 Task: Search one way flight ticket for 1 adult, 6 children, 1 infant in seat and 1 infant on lap in business from Williston: Williston Basin International Airport to Rockford: Chicago Rockford International Airport(was Northwest Chicagoland Regional Airport At Rockford) on 5-1-2023. Choice of flights is Spirit. Number of bags: 2 carry on bags. Price is upto 65000. Outbound departure time preference is 18:30.
Action: Mouse moved to (229, 338)
Screenshot: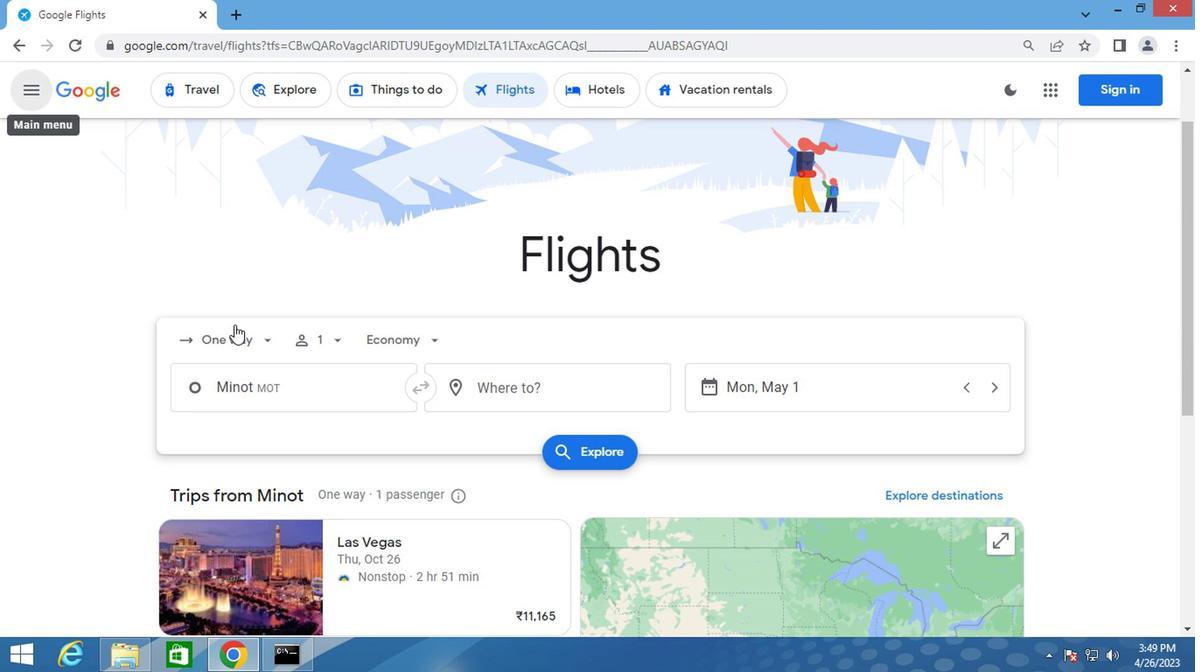 
Action: Mouse pressed left at (229, 338)
Screenshot: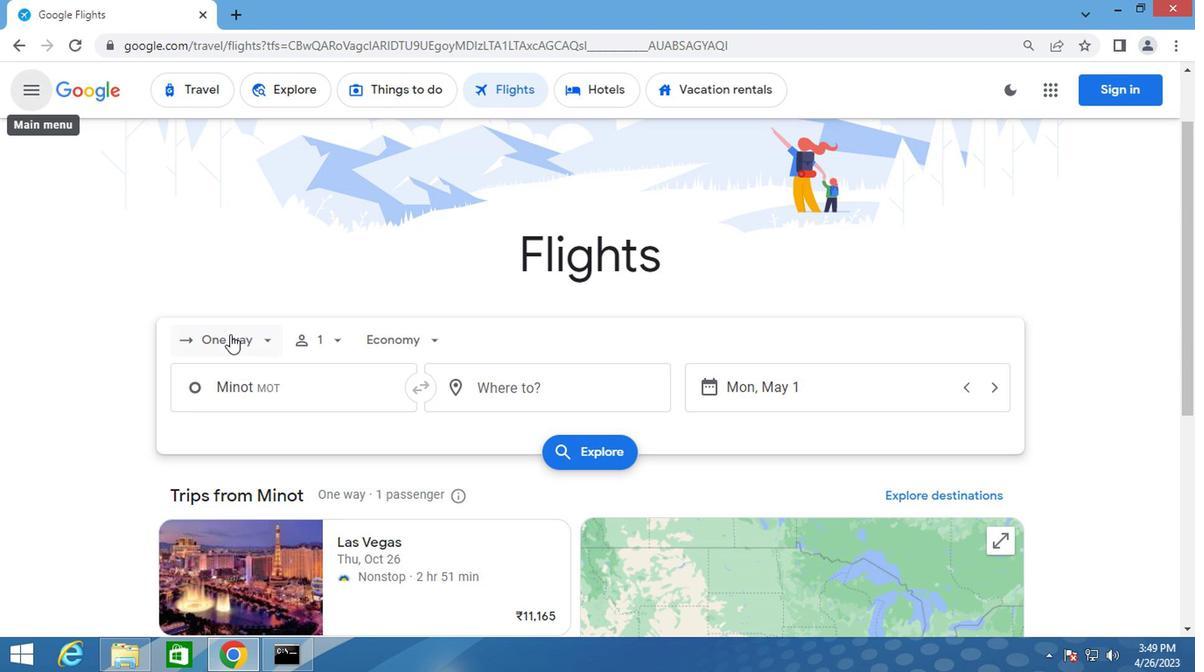 
Action: Mouse moved to (240, 418)
Screenshot: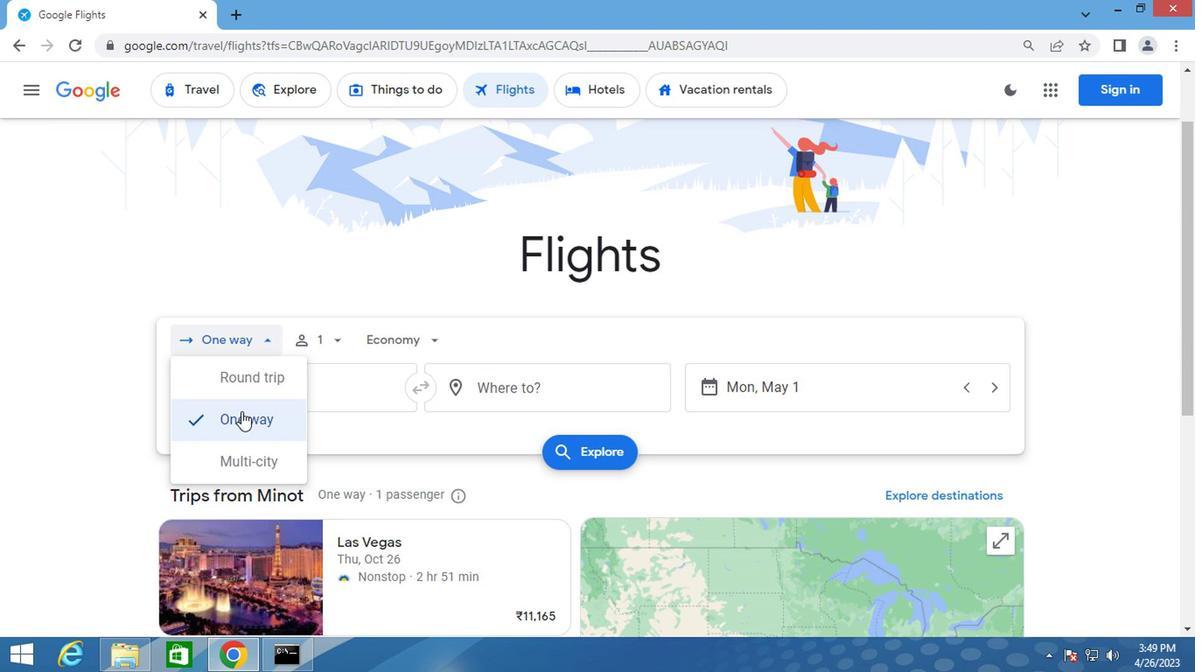
Action: Mouse pressed left at (240, 418)
Screenshot: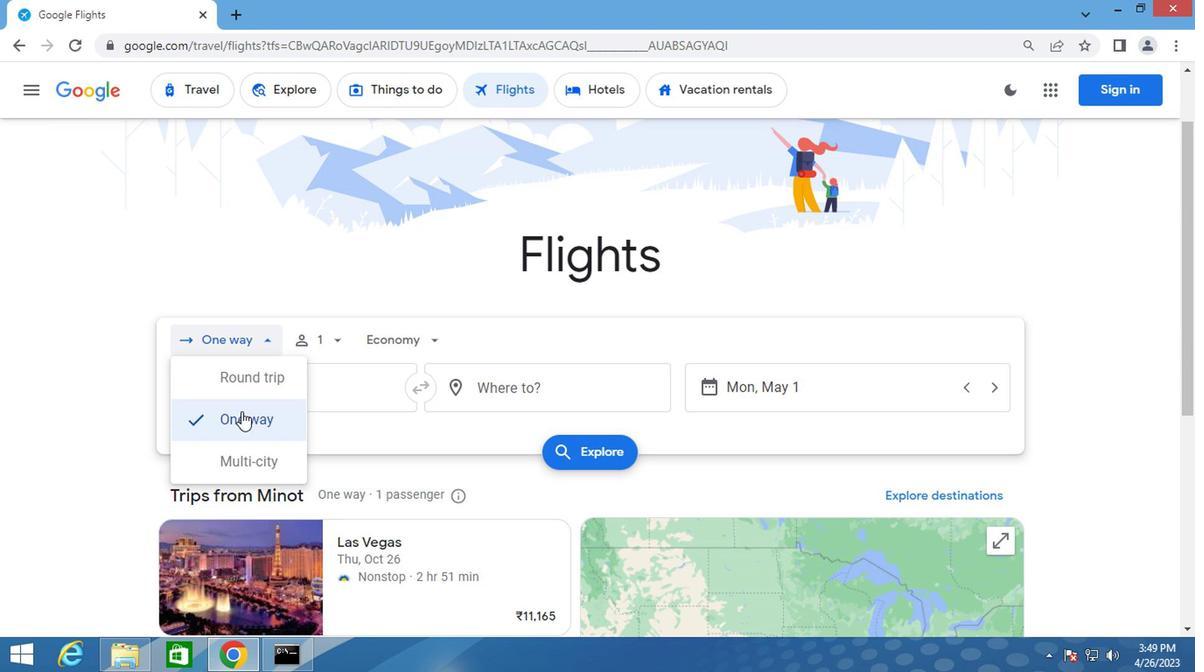 
Action: Mouse moved to (346, 337)
Screenshot: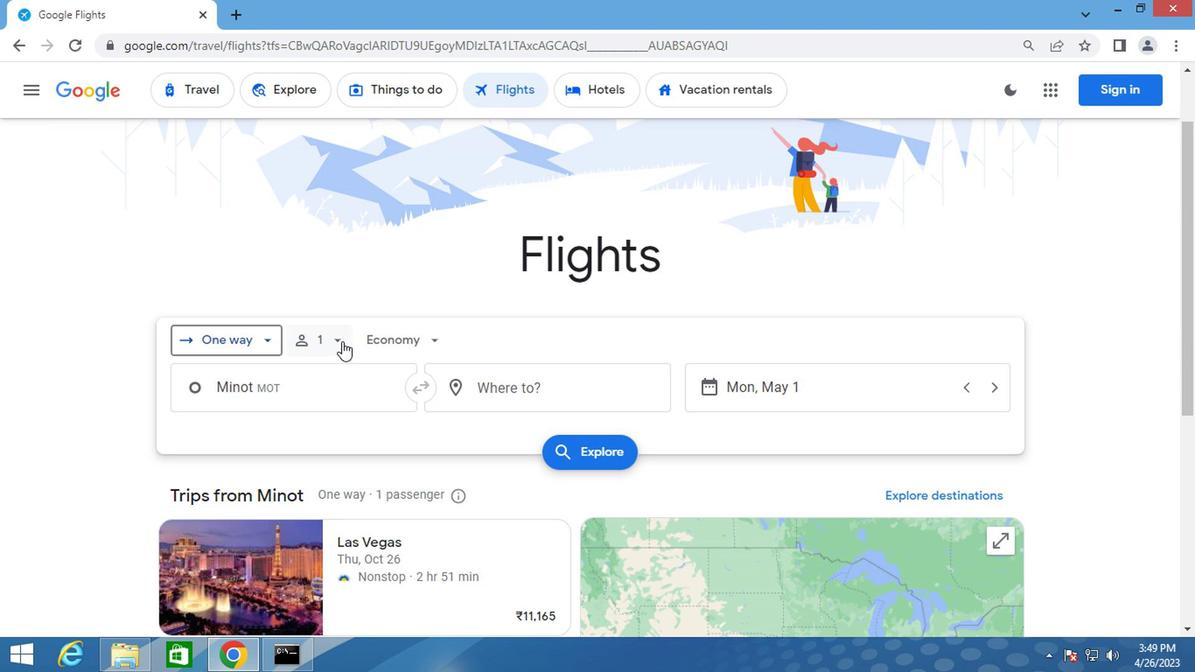 
Action: Mouse pressed left at (346, 337)
Screenshot: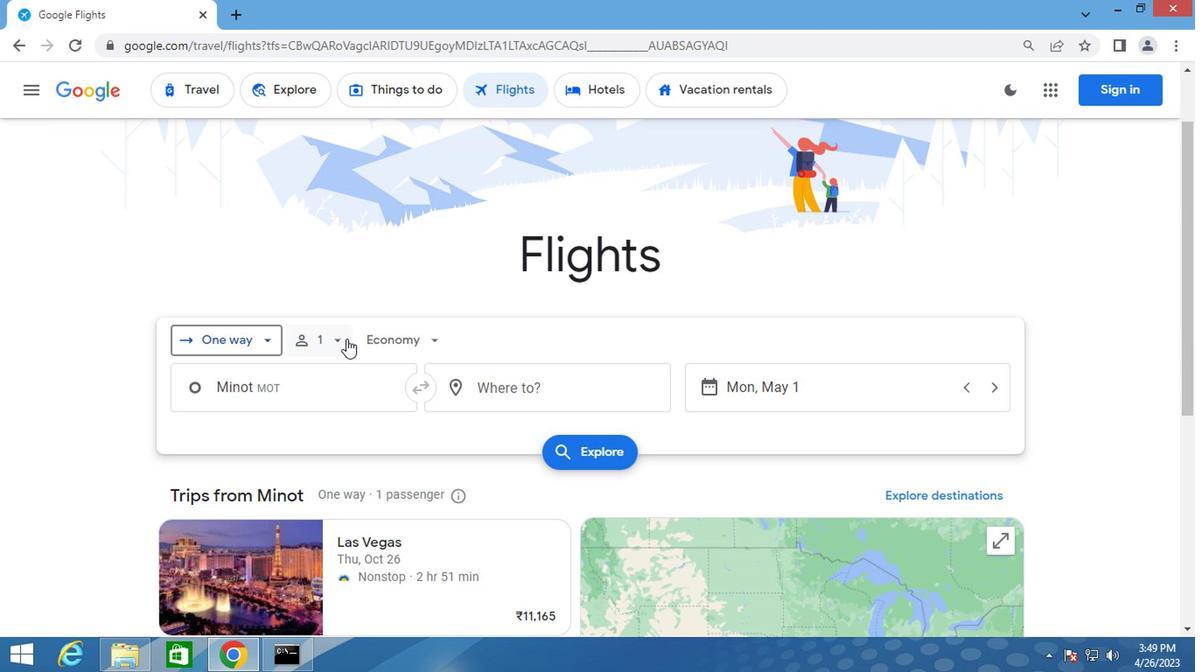 
Action: Mouse moved to (459, 428)
Screenshot: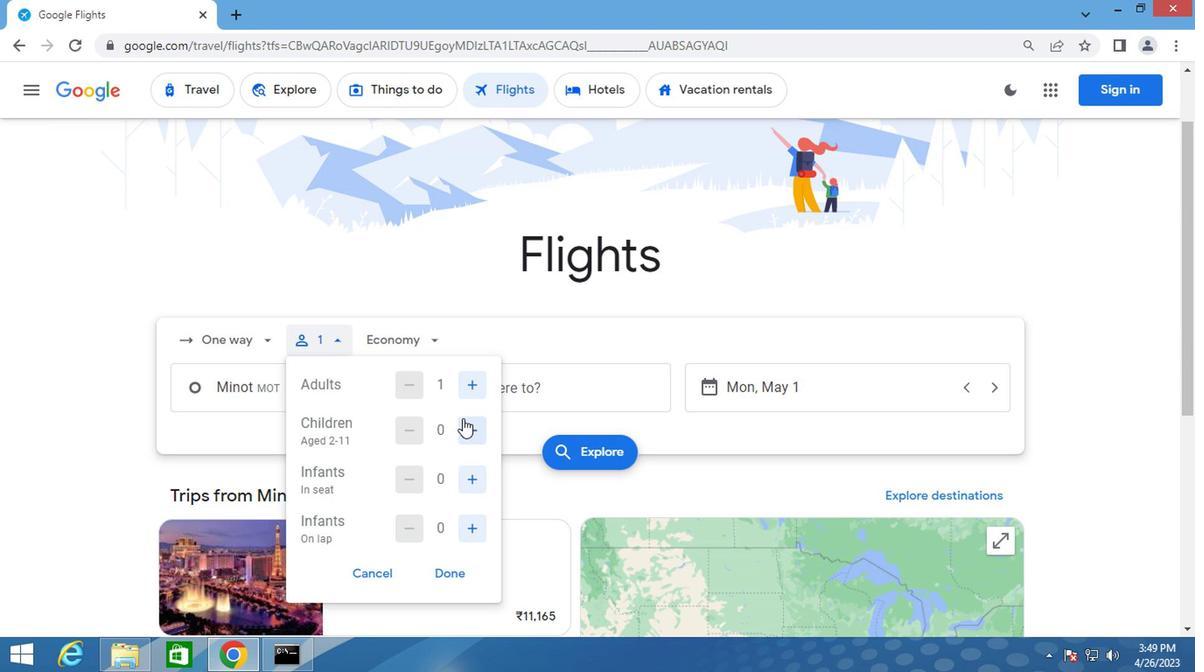 
Action: Mouse pressed left at (459, 428)
Screenshot: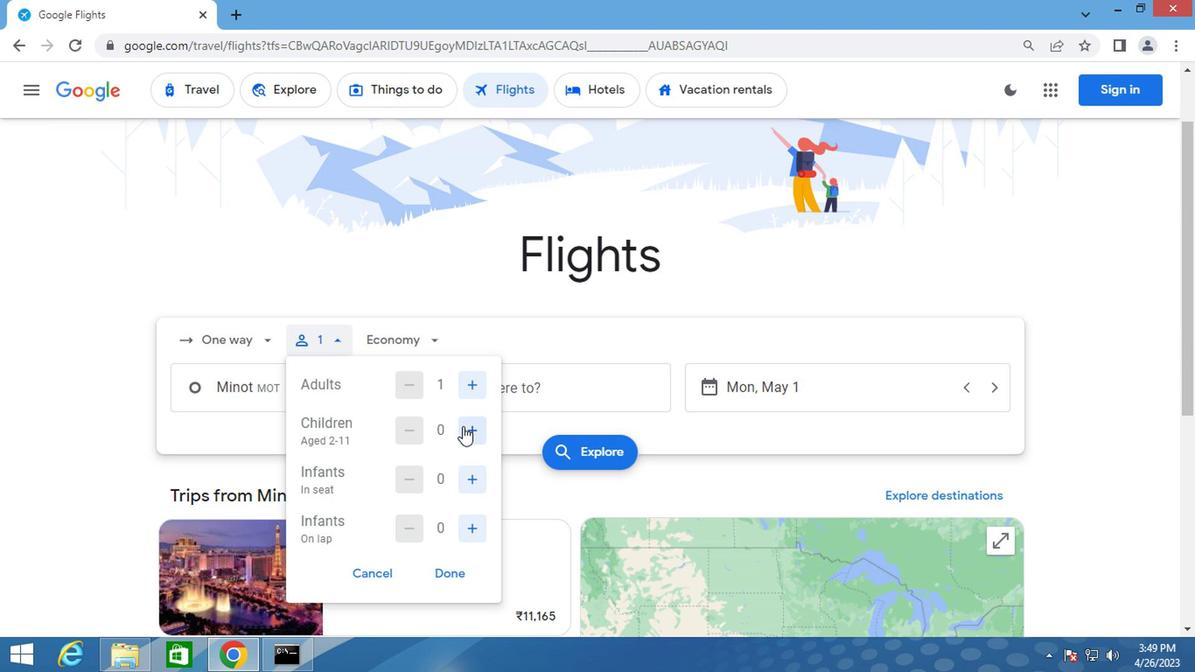 
Action: Mouse moved to (460, 429)
Screenshot: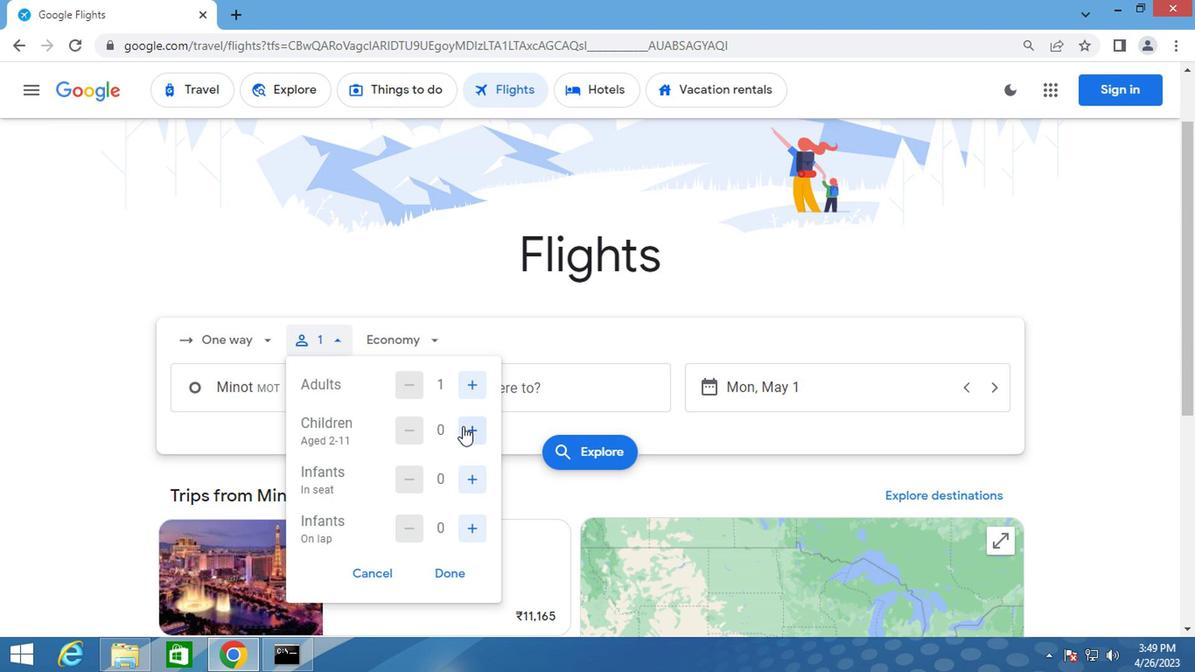 
Action: Mouse pressed left at (460, 429)
Screenshot: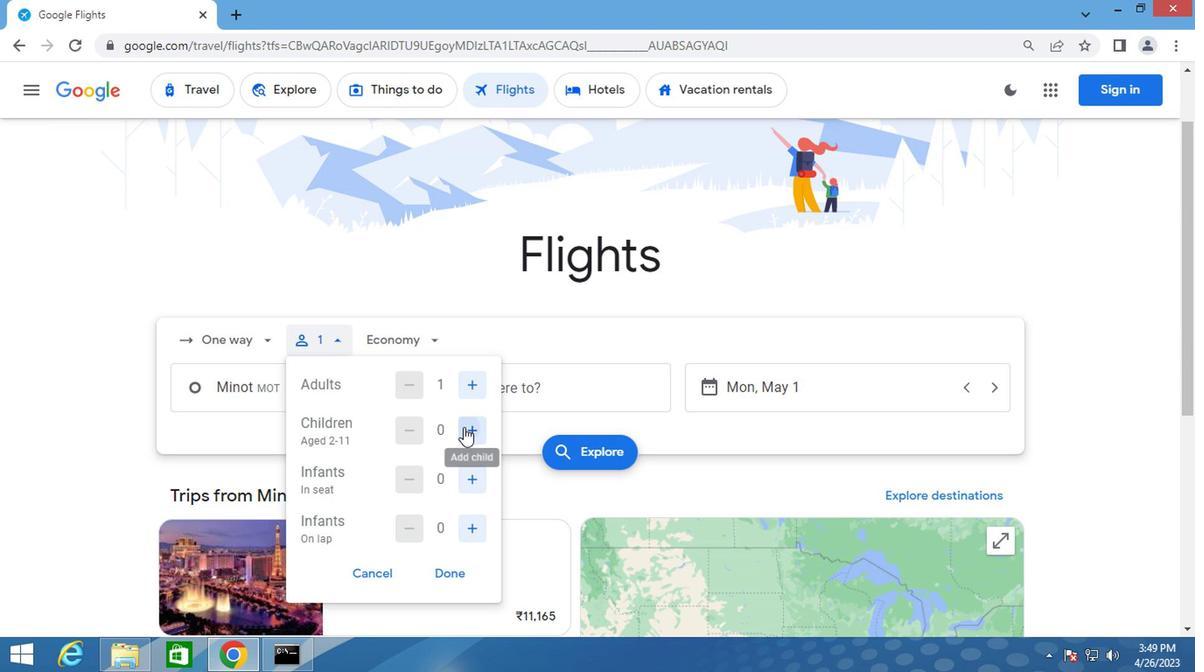 
Action: Mouse moved to (462, 429)
Screenshot: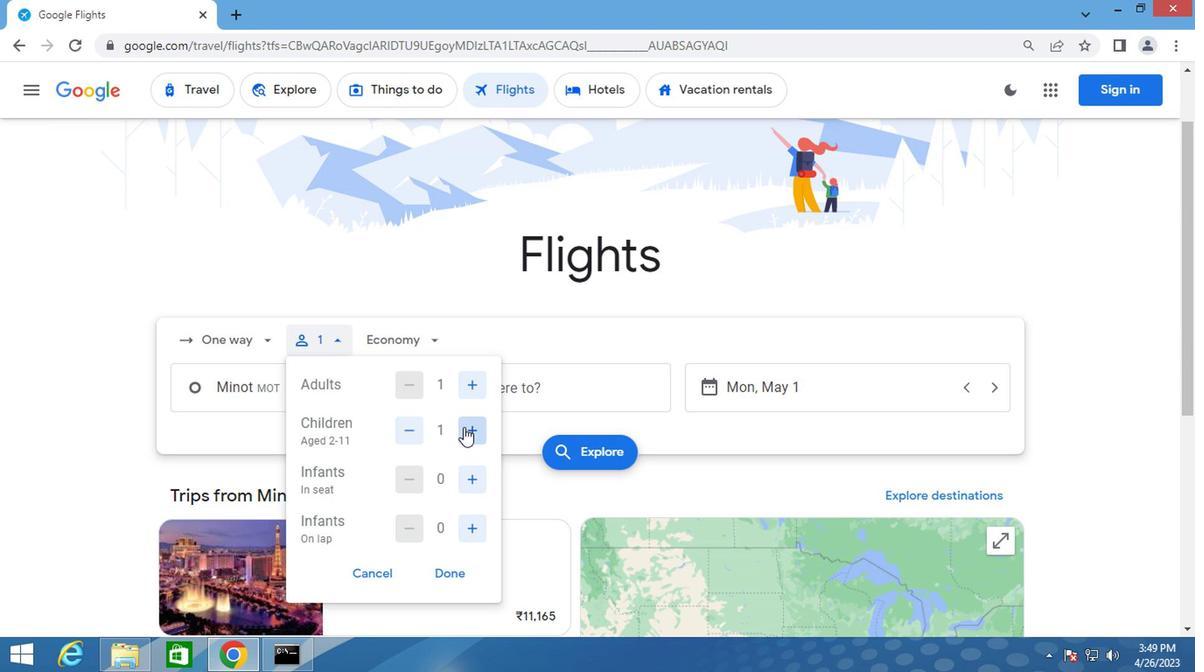 
Action: Mouse pressed left at (462, 429)
Screenshot: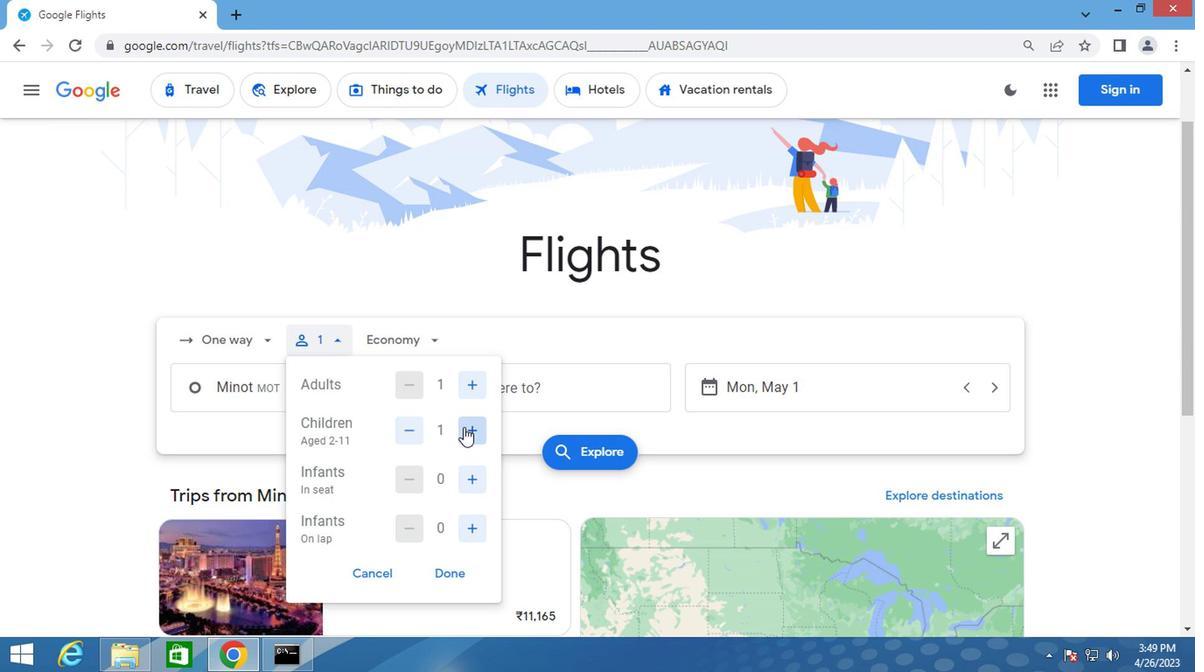 
Action: Mouse pressed left at (462, 429)
Screenshot: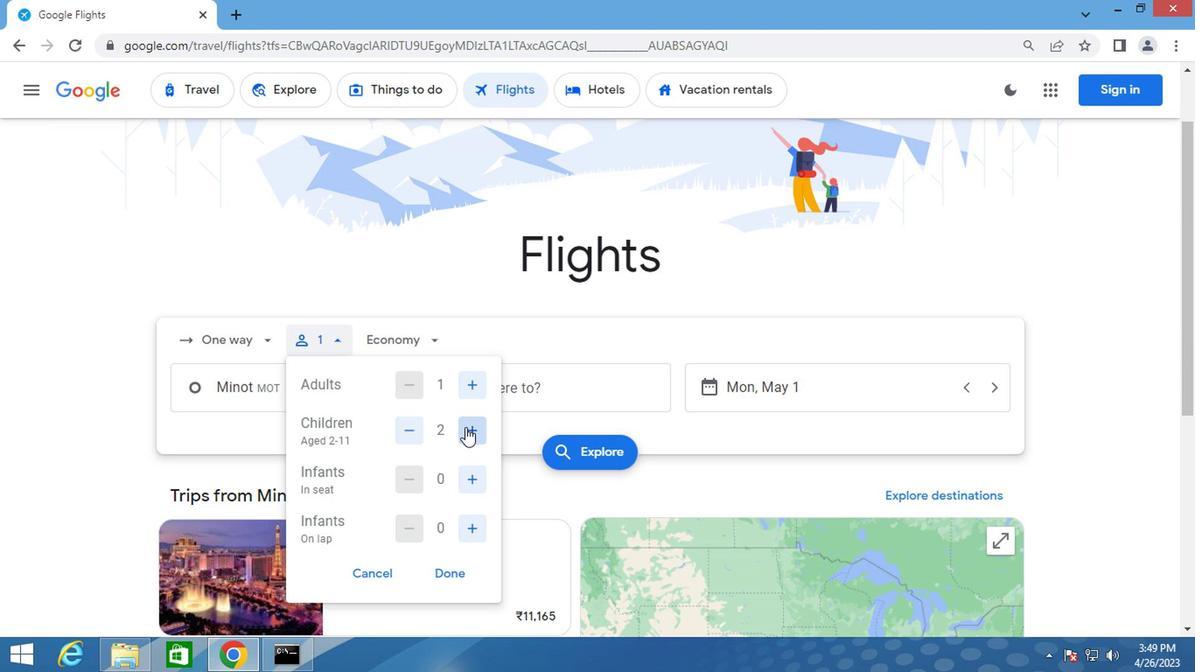 
Action: Mouse pressed left at (462, 429)
Screenshot: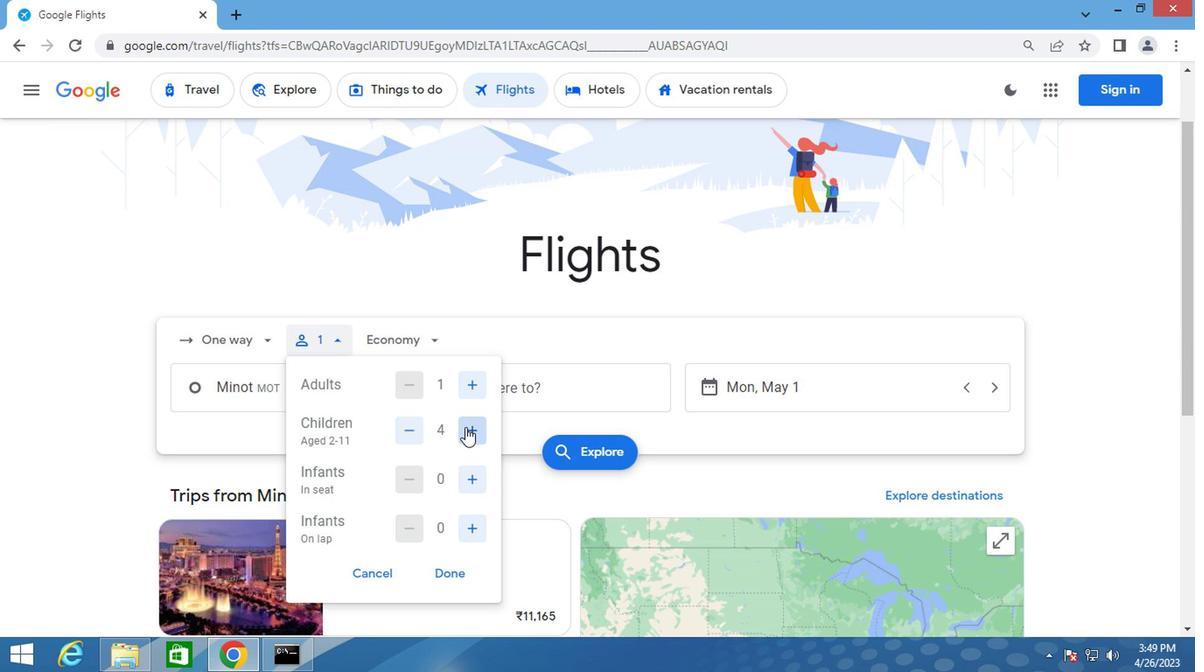 
Action: Mouse pressed left at (462, 429)
Screenshot: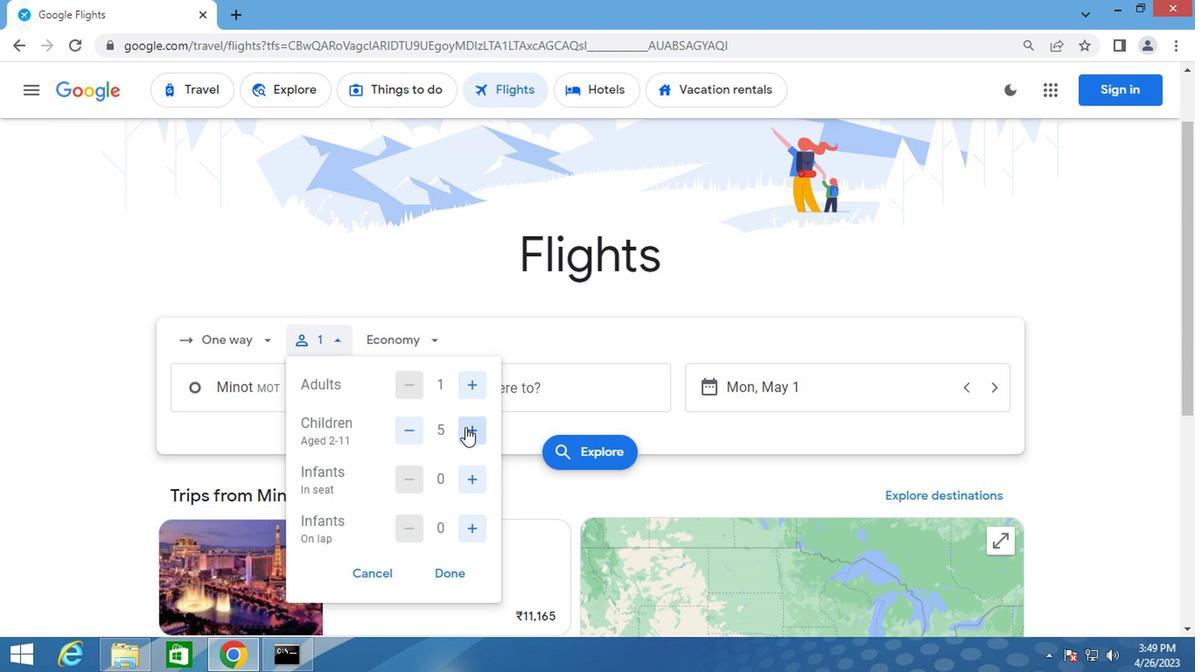 
Action: Mouse moved to (463, 475)
Screenshot: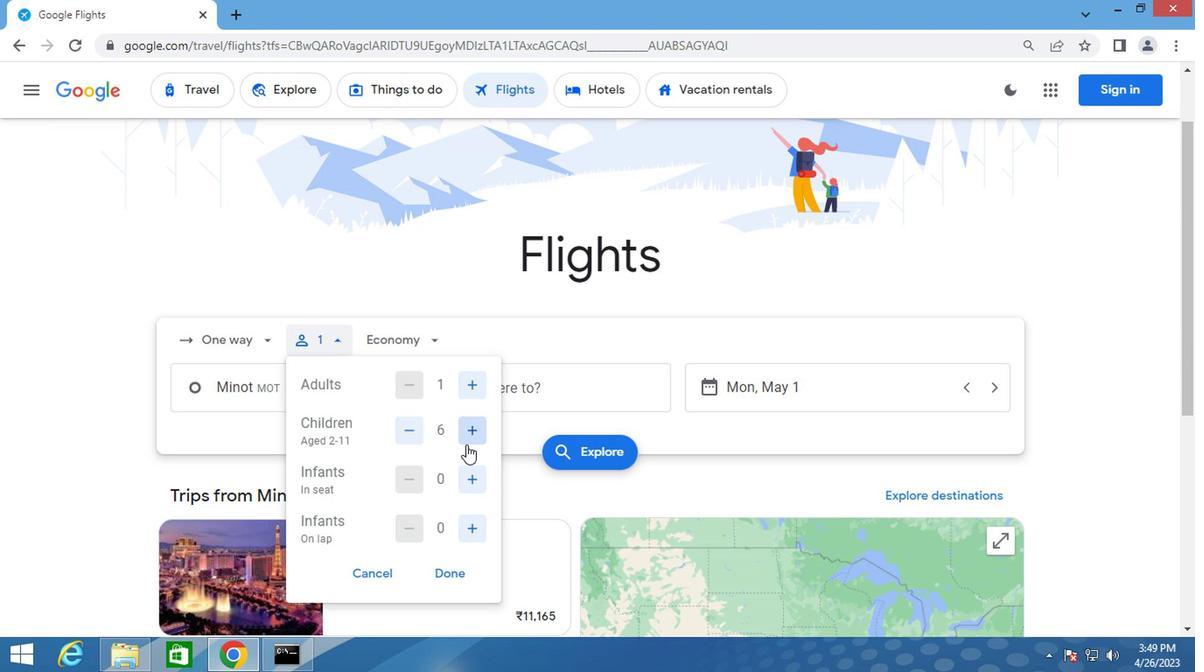 
Action: Mouse pressed left at (463, 475)
Screenshot: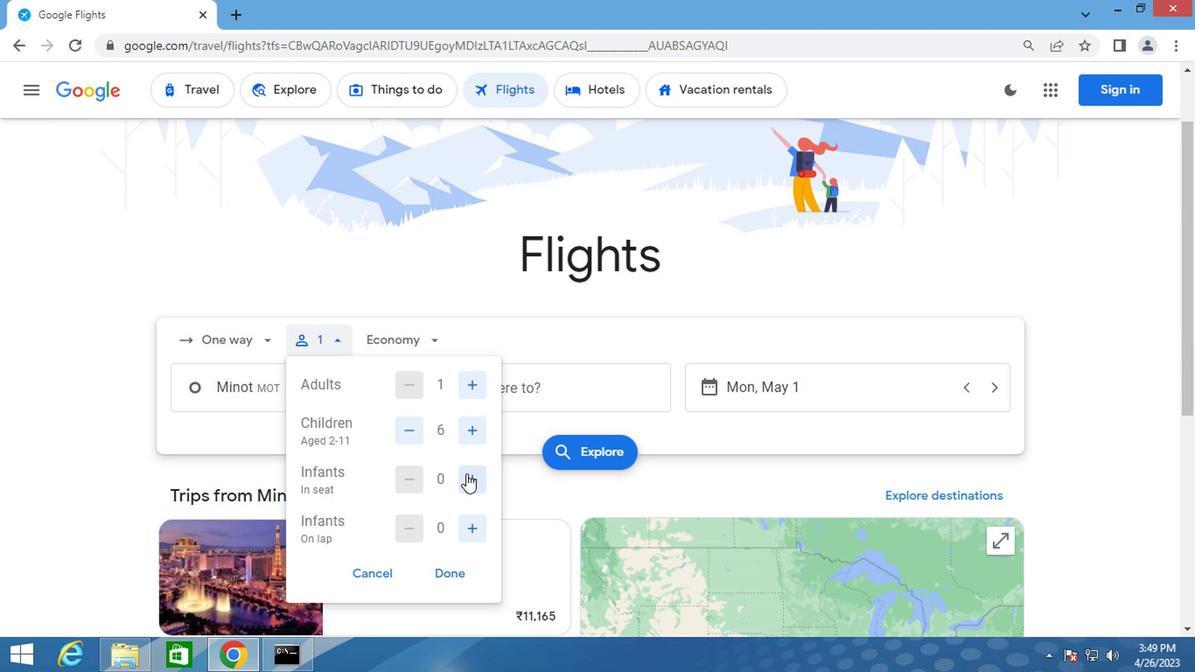 
Action: Mouse moved to (467, 534)
Screenshot: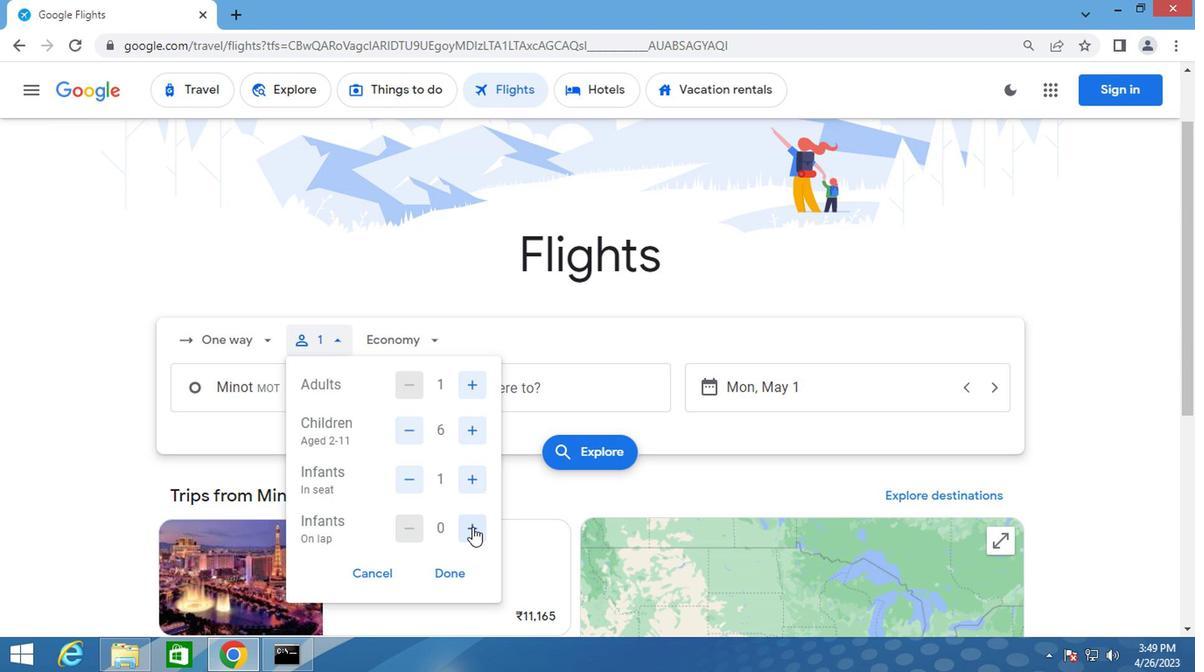 
Action: Mouse pressed left at (467, 534)
Screenshot: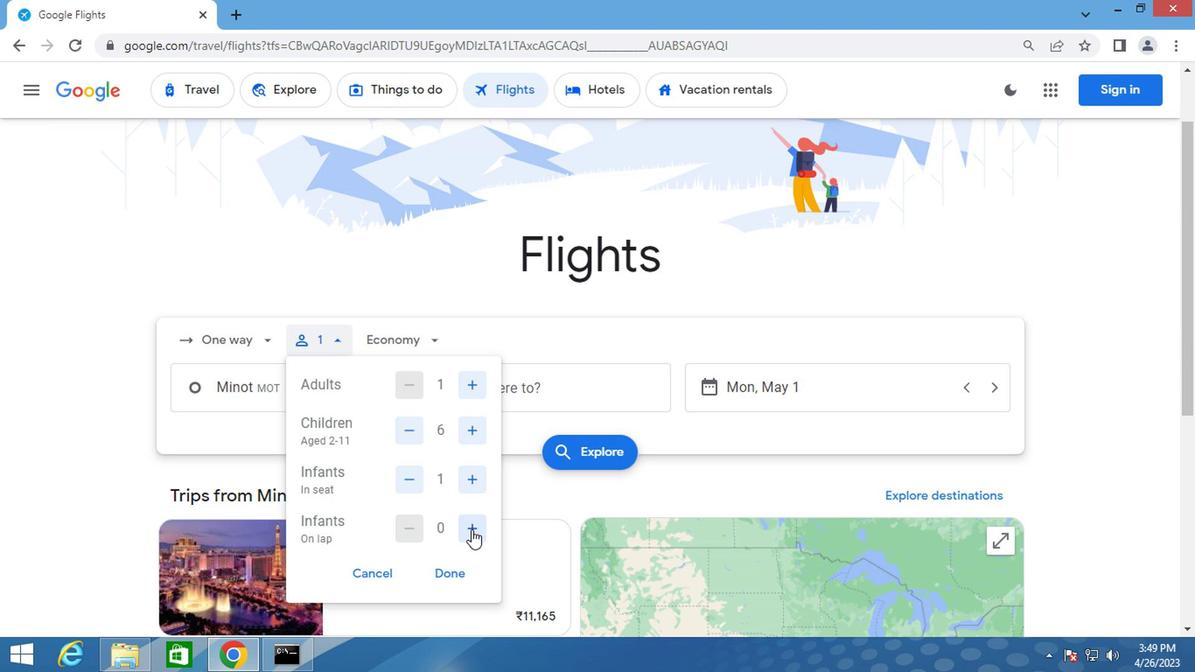 
Action: Mouse moved to (422, 342)
Screenshot: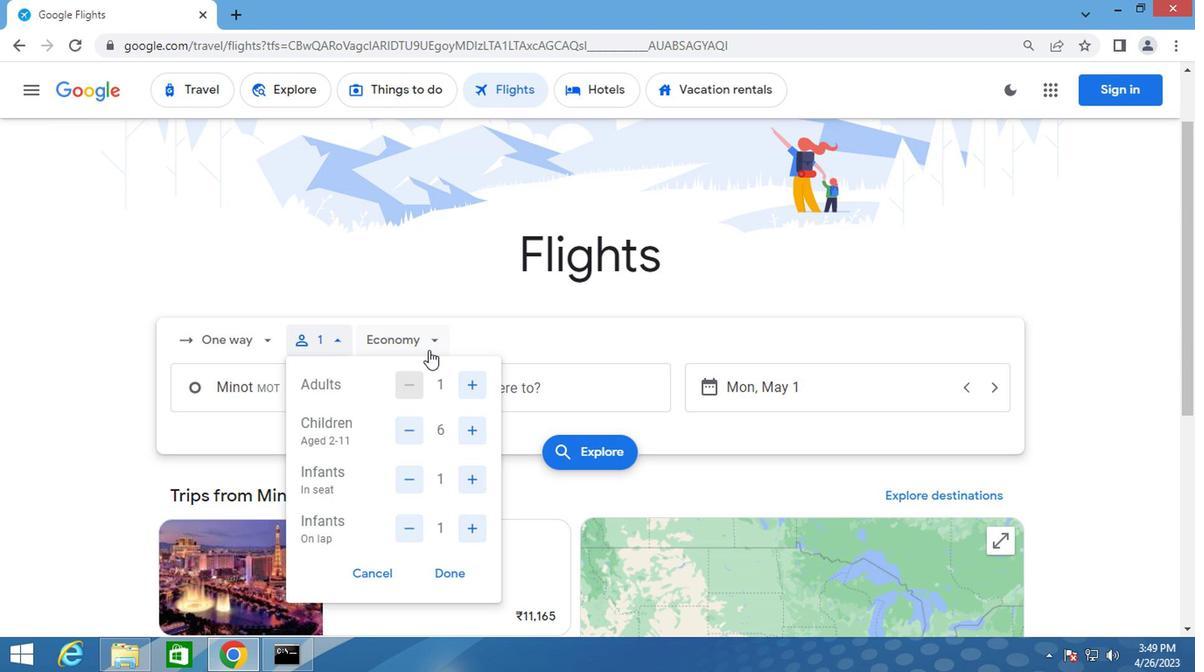 
Action: Mouse pressed left at (422, 342)
Screenshot: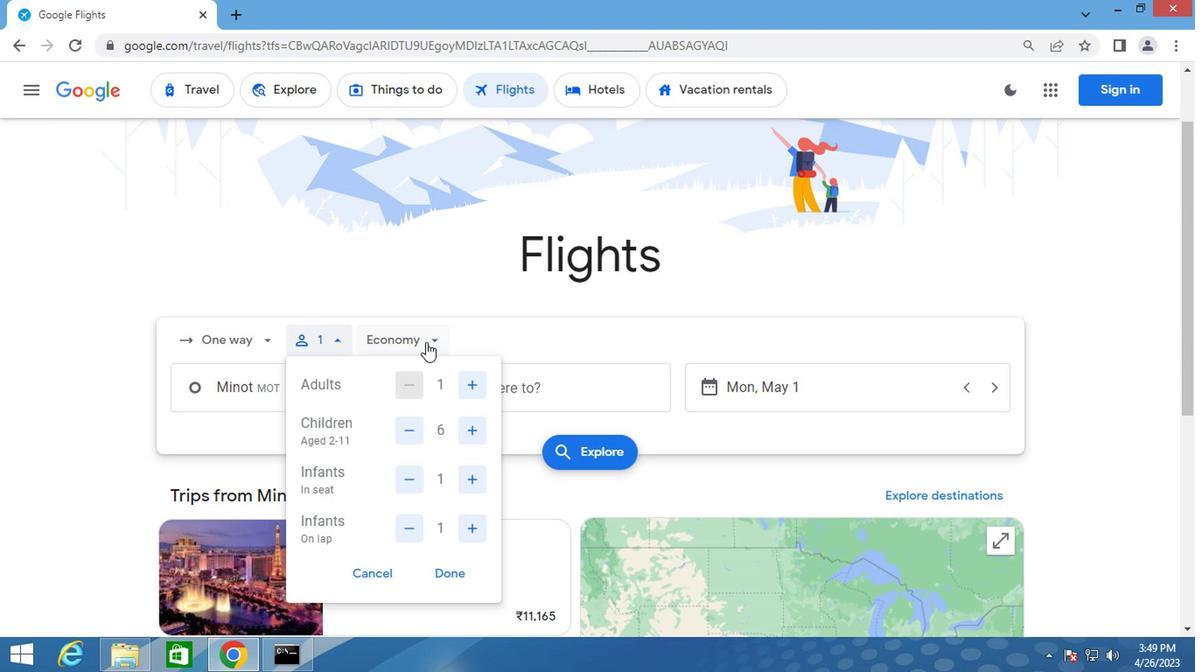 
Action: Mouse moved to (420, 465)
Screenshot: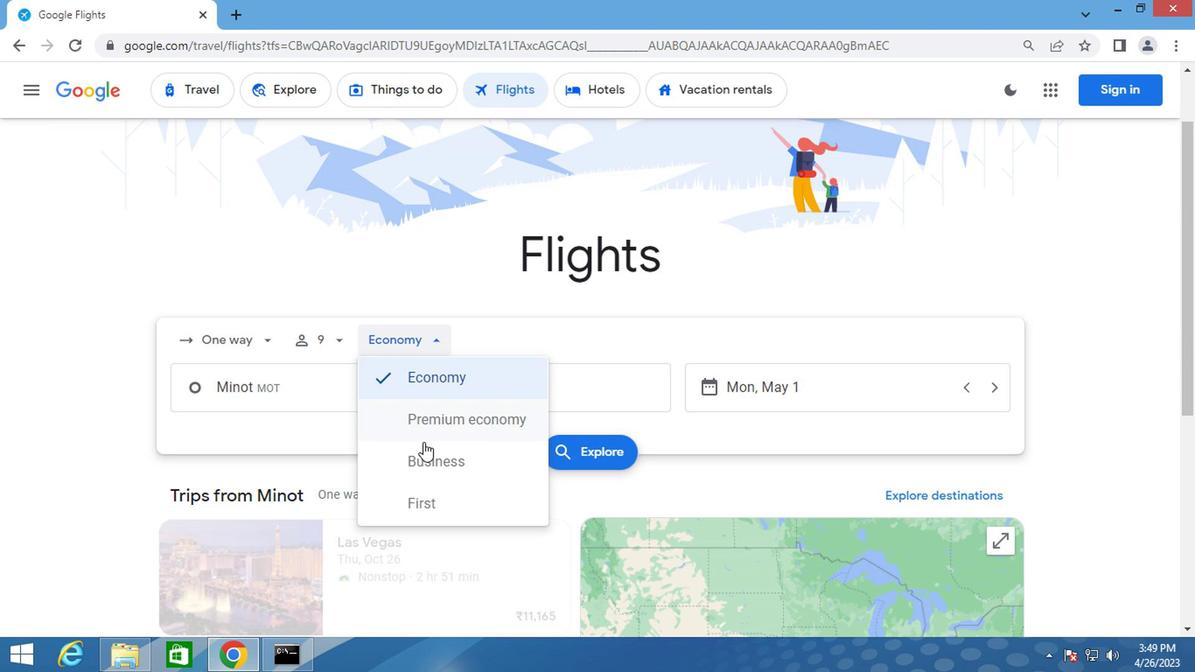
Action: Mouse pressed left at (420, 465)
Screenshot: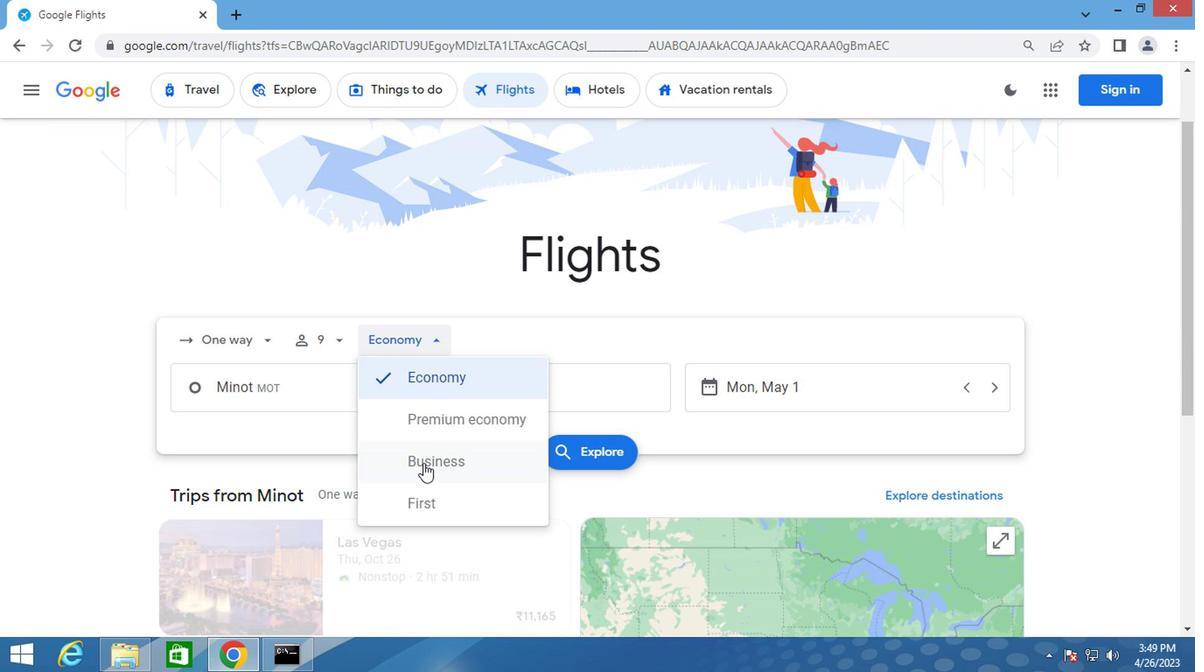 
Action: Mouse moved to (298, 381)
Screenshot: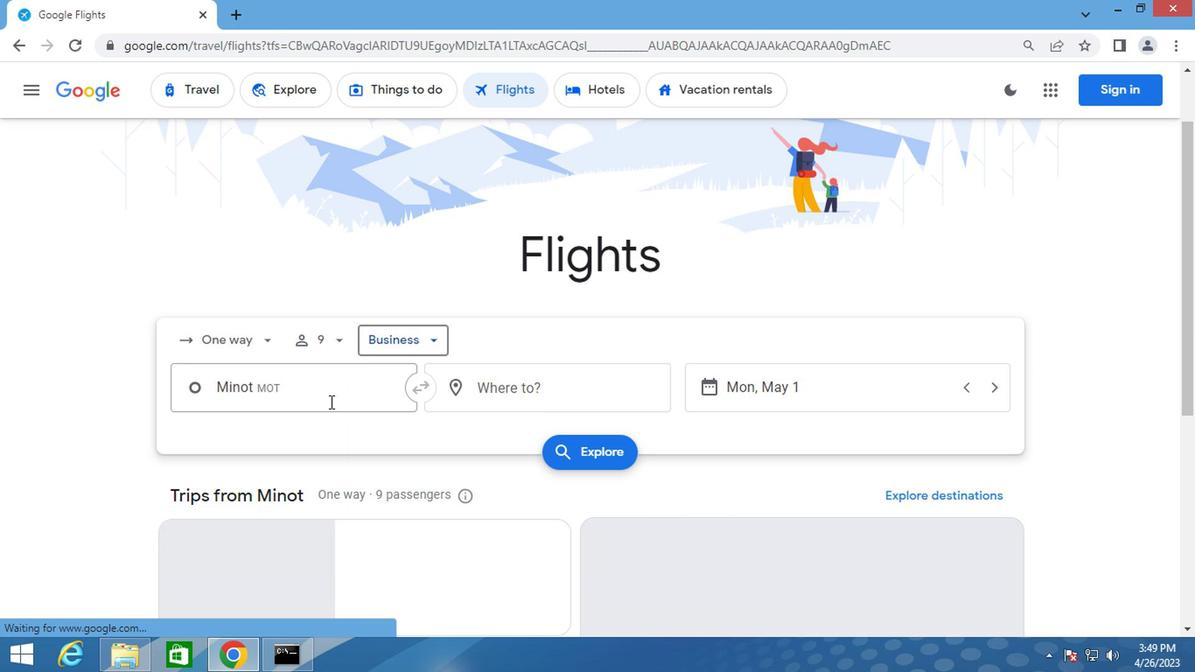 
Action: Mouse pressed left at (298, 381)
Screenshot: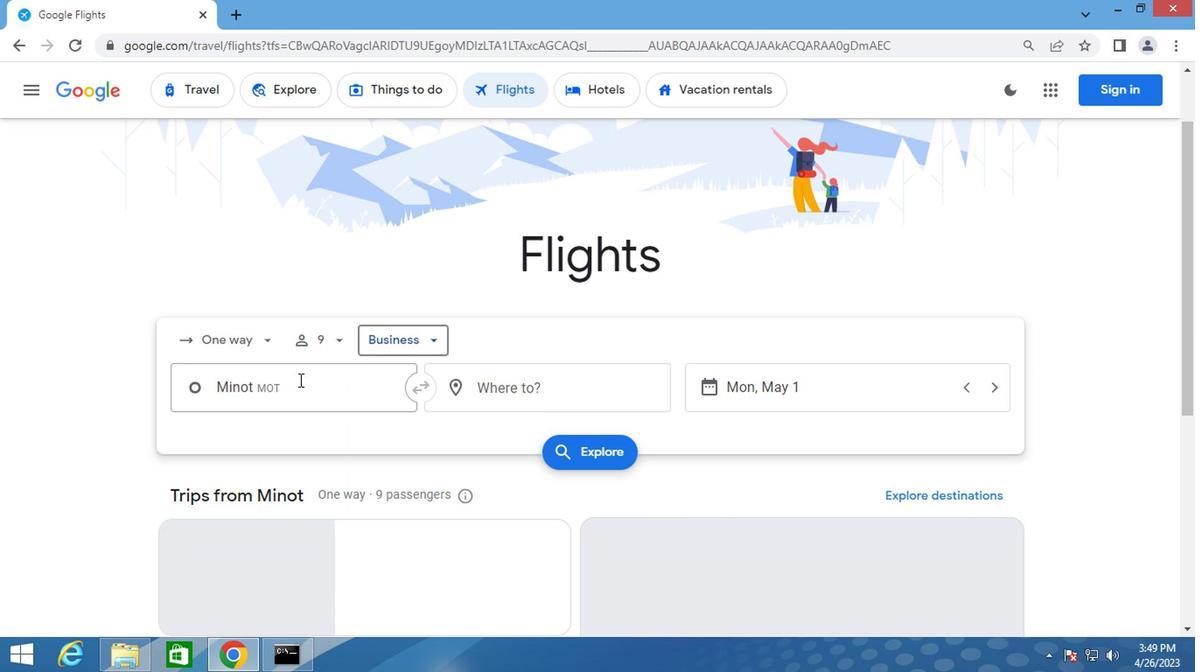
Action: Key pressed williston
Screenshot: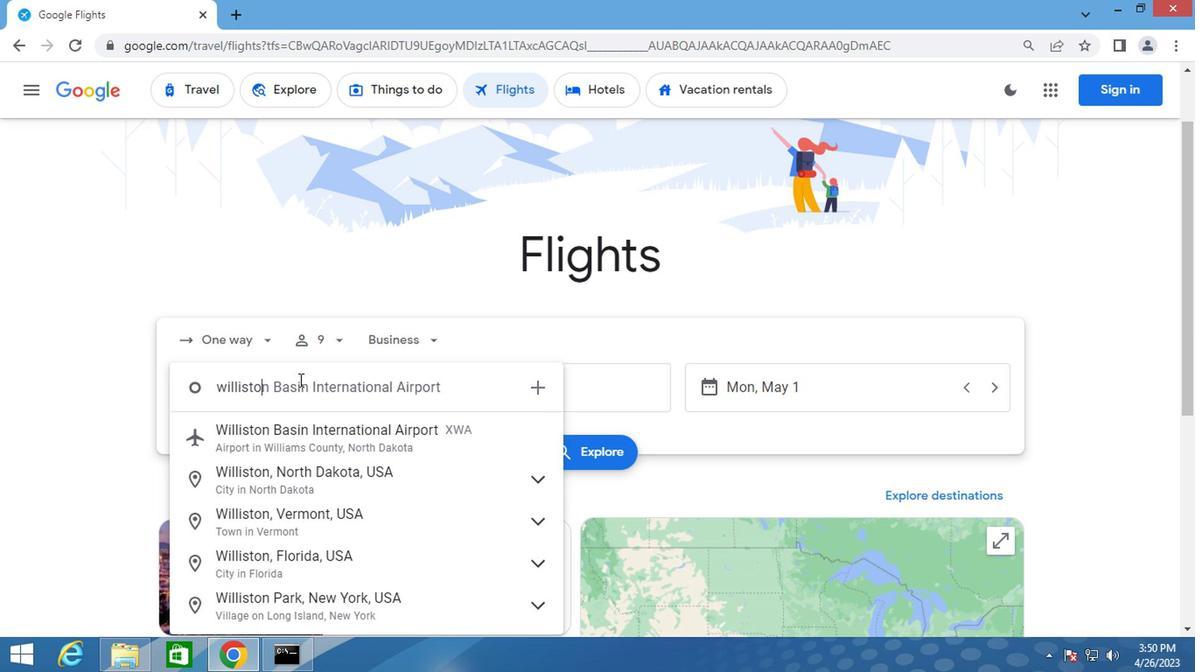 
Action: Mouse moved to (322, 452)
Screenshot: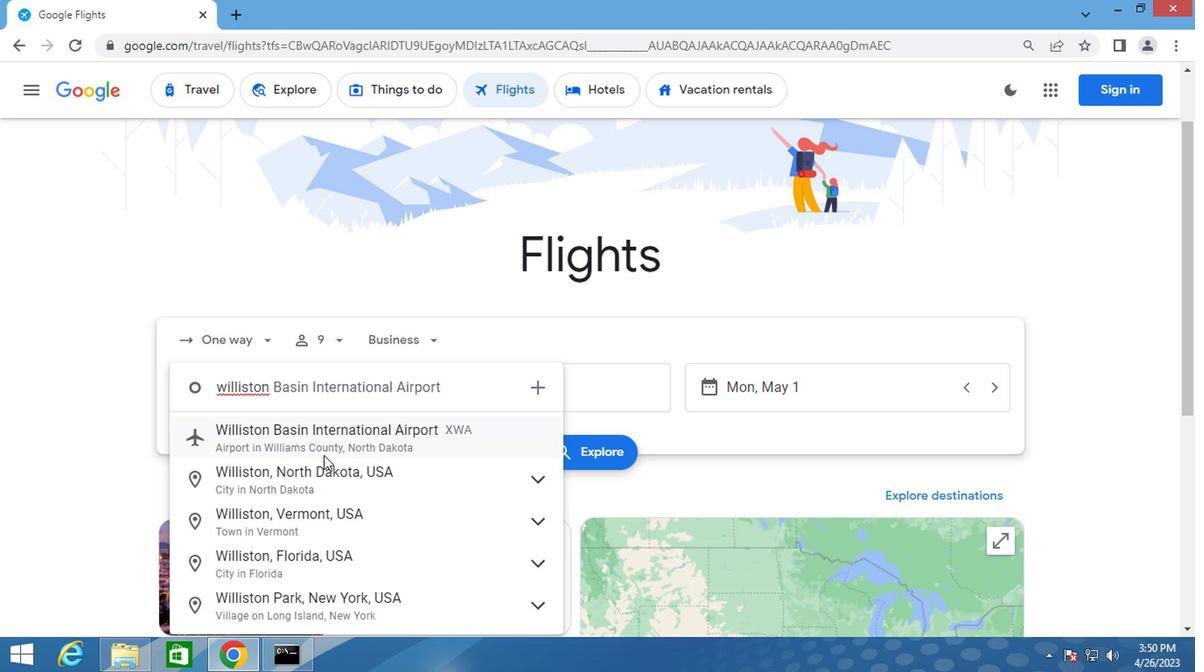 
Action: Mouse pressed left at (322, 452)
Screenshot: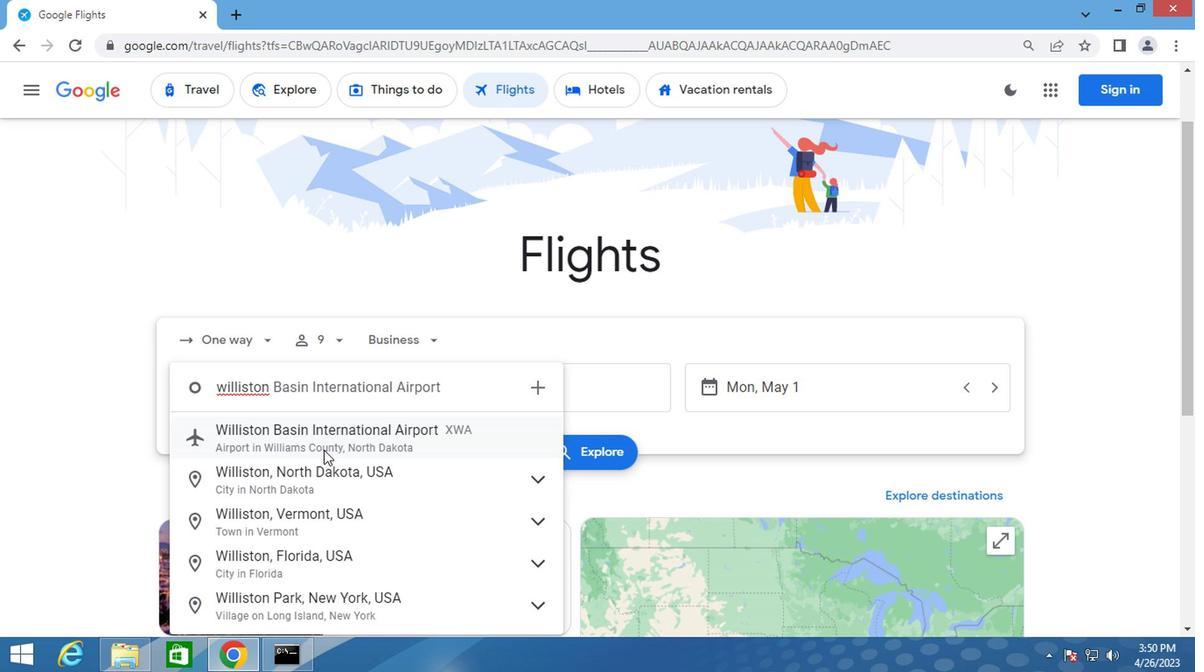 
Action: Mouse moved to (504, 394)
Screenshot: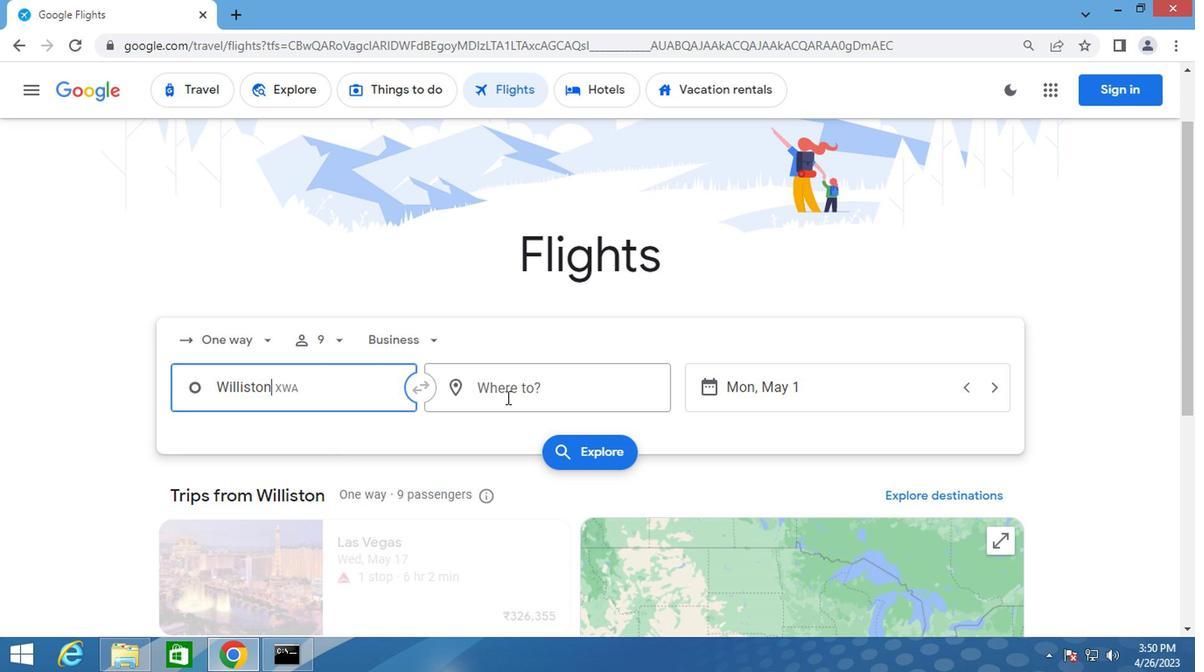 
Action: Mouse pressed left at (504, 394)
Screenshot: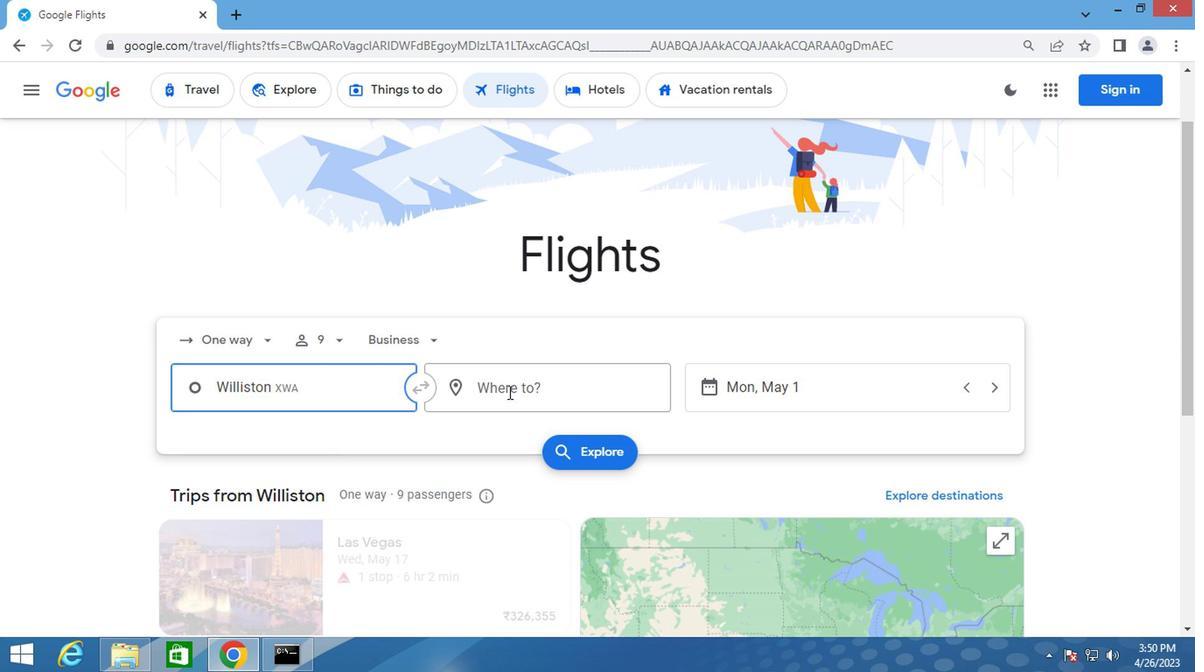 
Action: Key pressed rockg<Key.backspace>ford
Screenshot: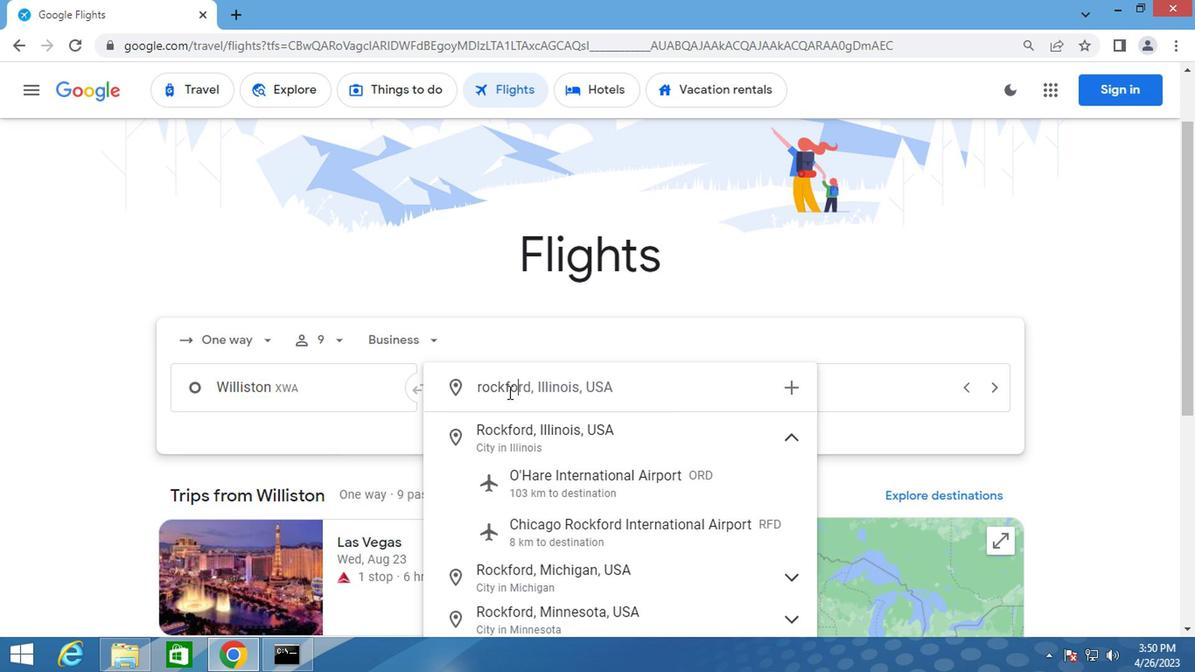 
Action: Mouse moved to (510, 523)
Screenshot: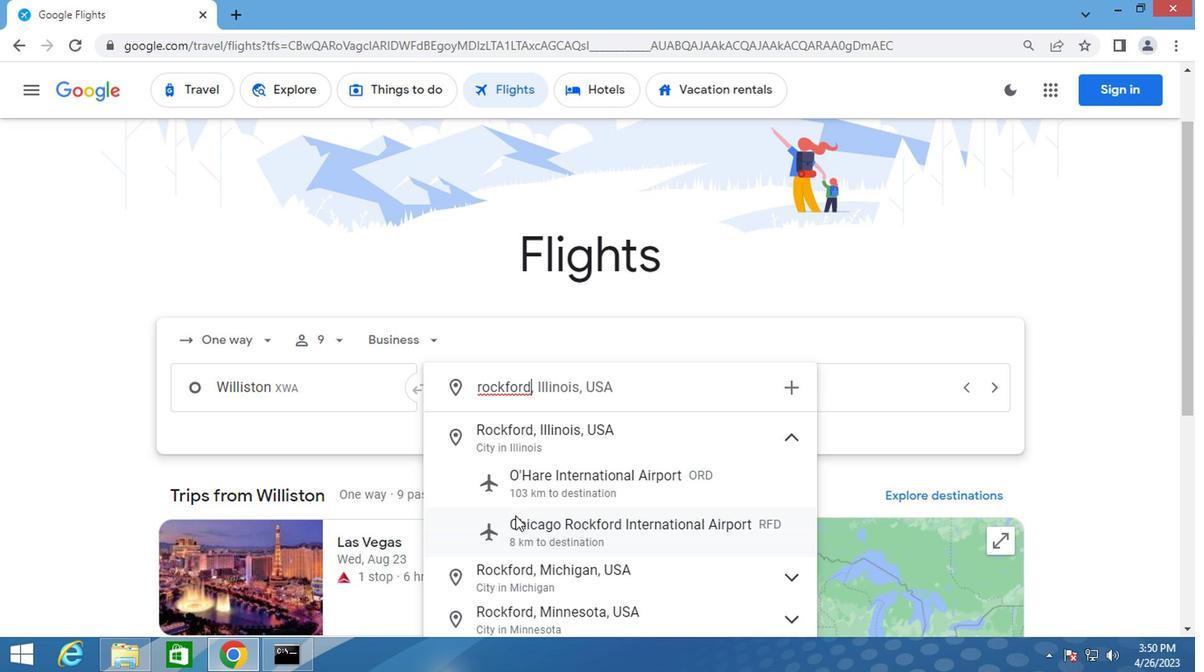 
Action: Mouse pressed left at (510, 523)
Screenshot: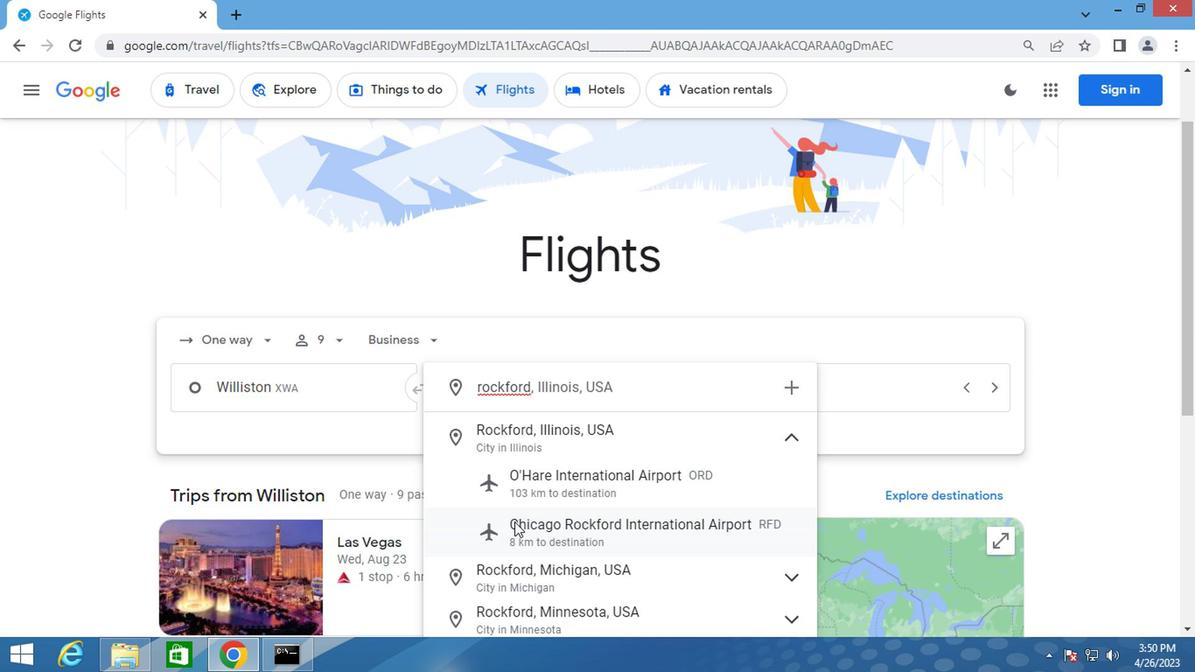 
Action: Mouse moved to (717, 389)
Screenshot: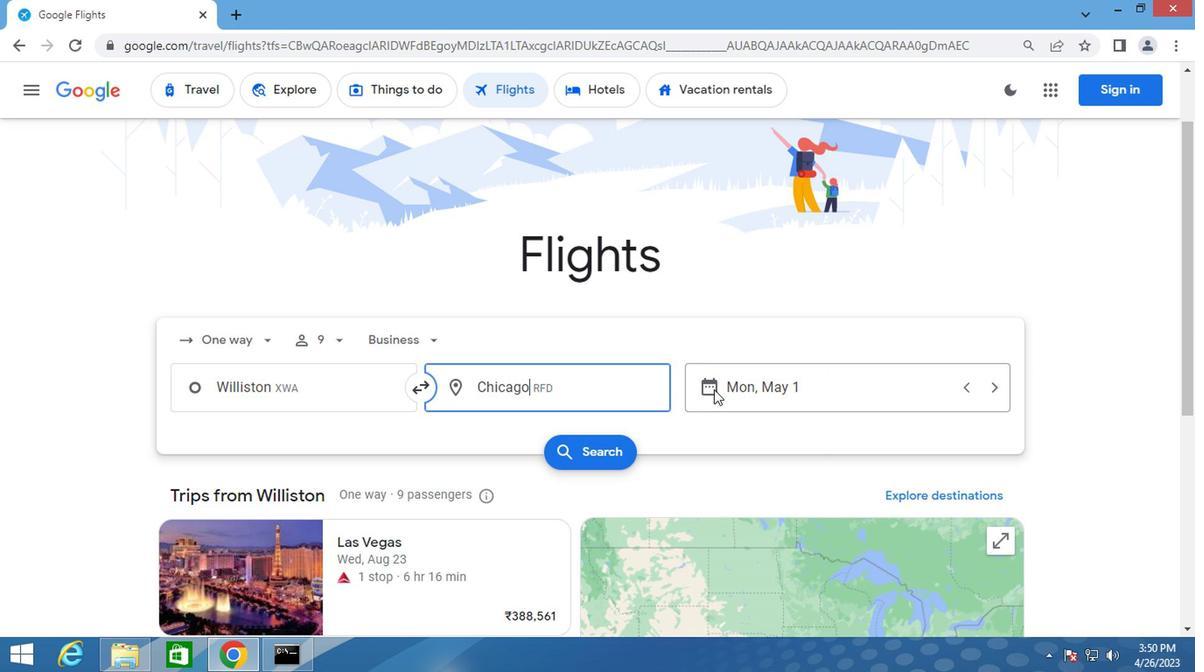 
Action: Mouse pressed left at (717, 389)
Screenshot: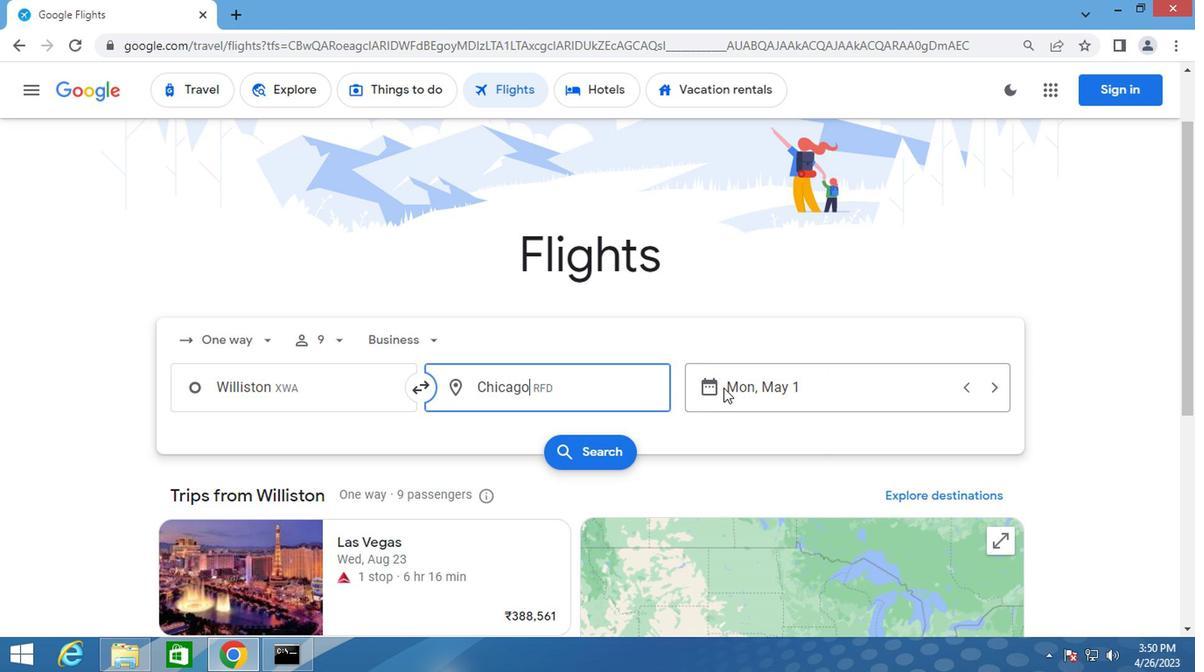 
Action: Mouse moved to (764, 320)
Screenshot: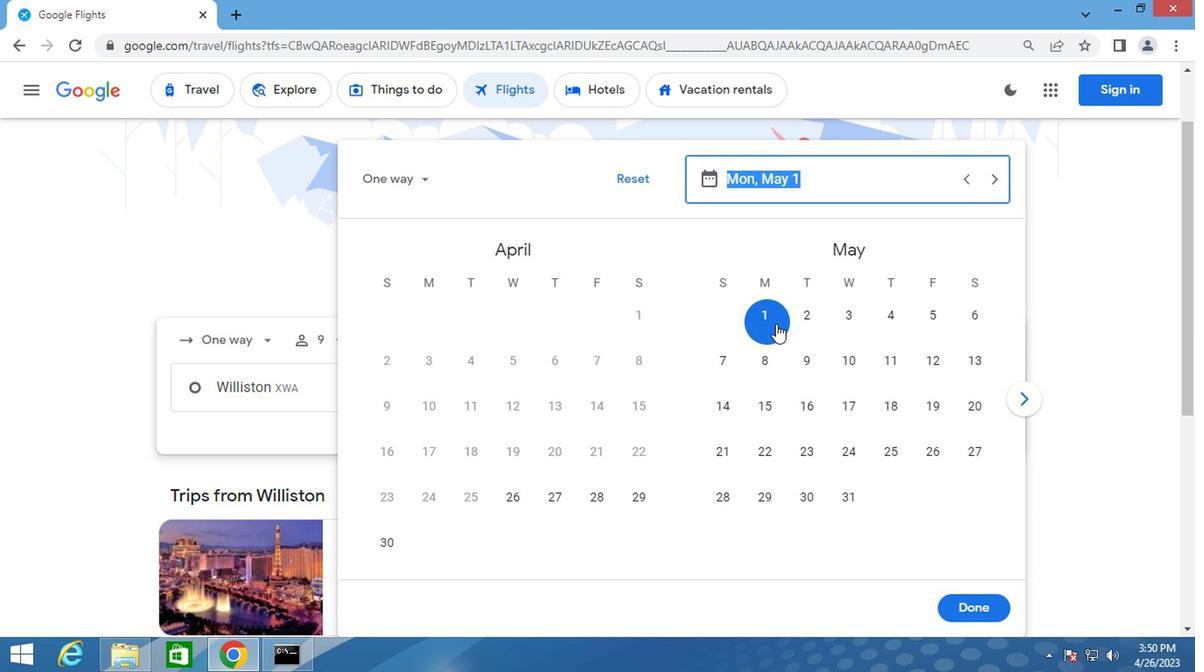 
Action: Mouse pressed left at (764, 320)
Screenshot: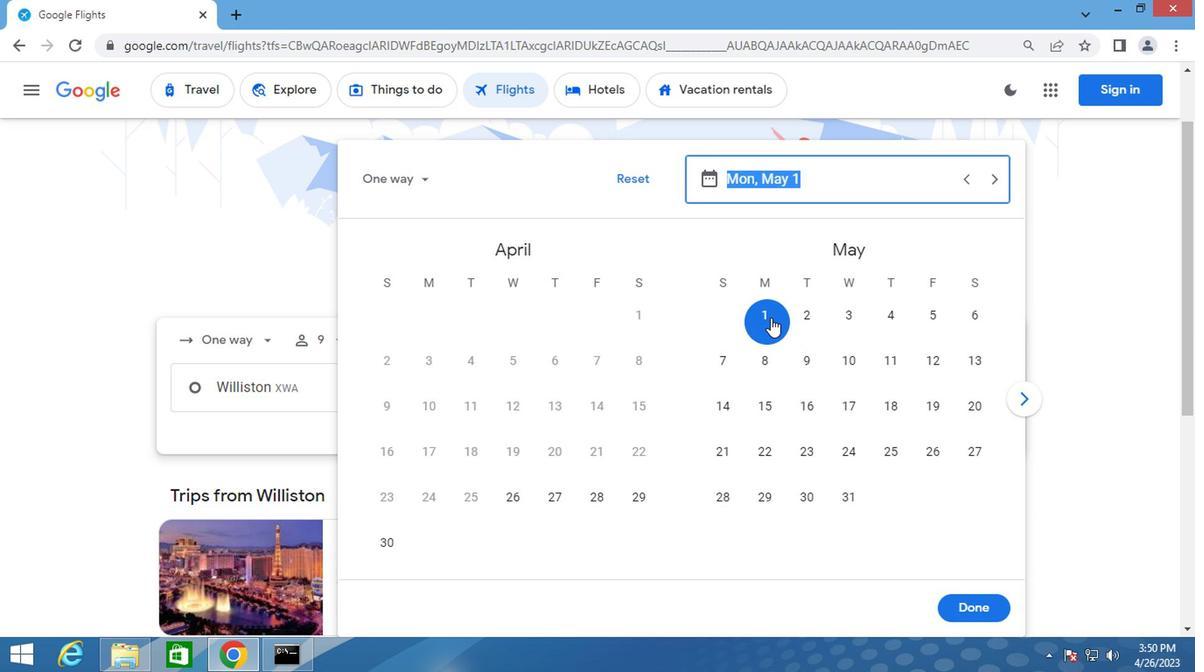 
Action: Mouse moved to (949, 605)
Screenshot: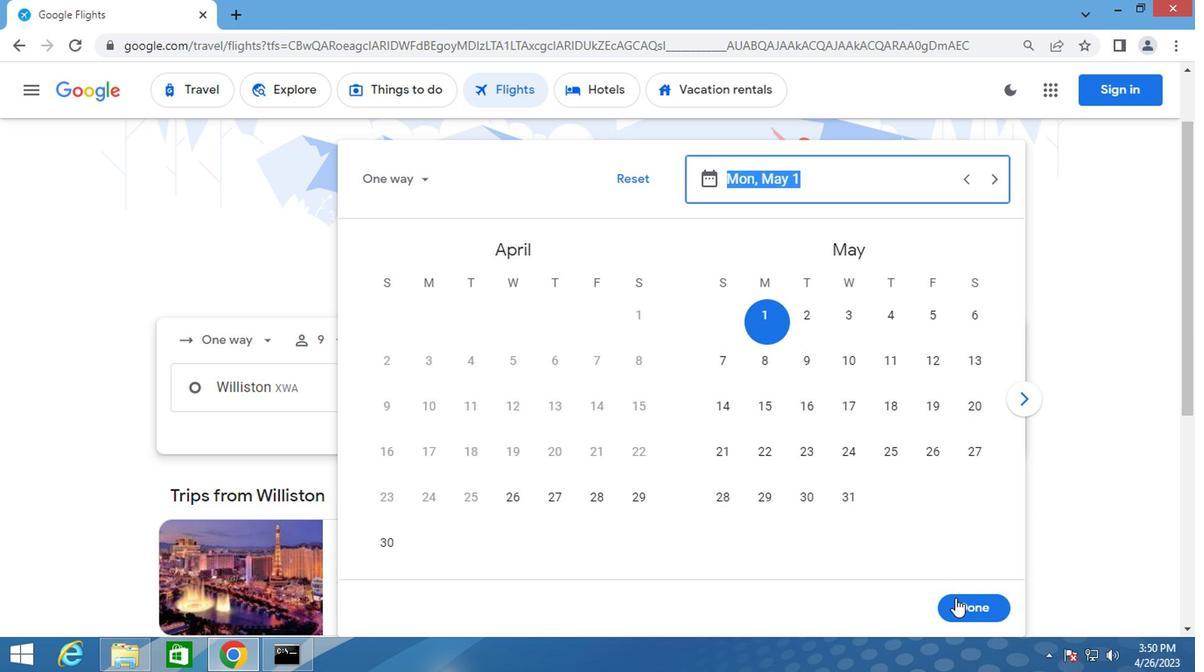 
Action: Mouse pressed left at (949, 605)
Screenshot: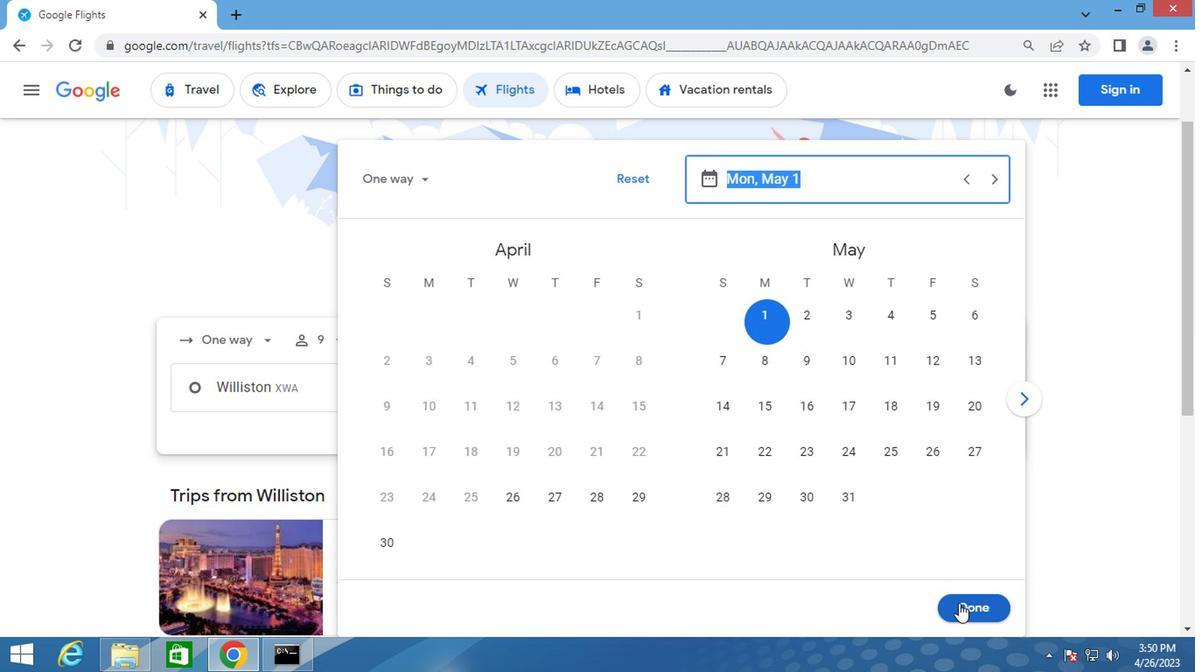 
Action: Mouse moved to (604, 460)
Screenshot: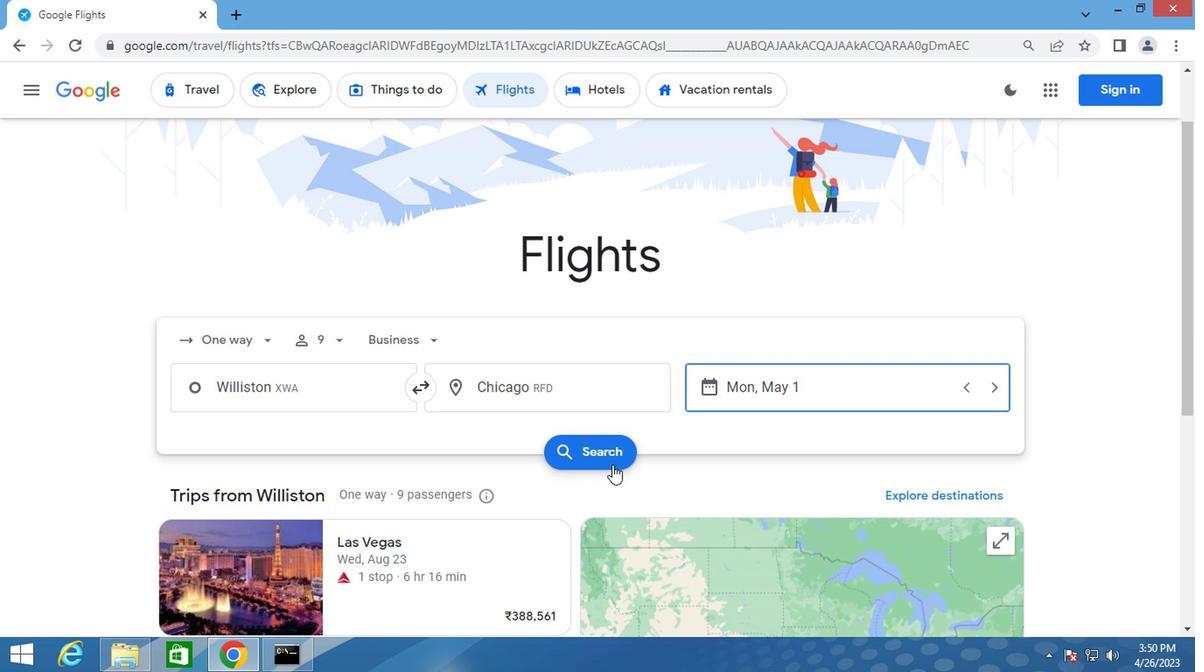 
Action: Mouse pressed left at (604, 460)
Screenshot: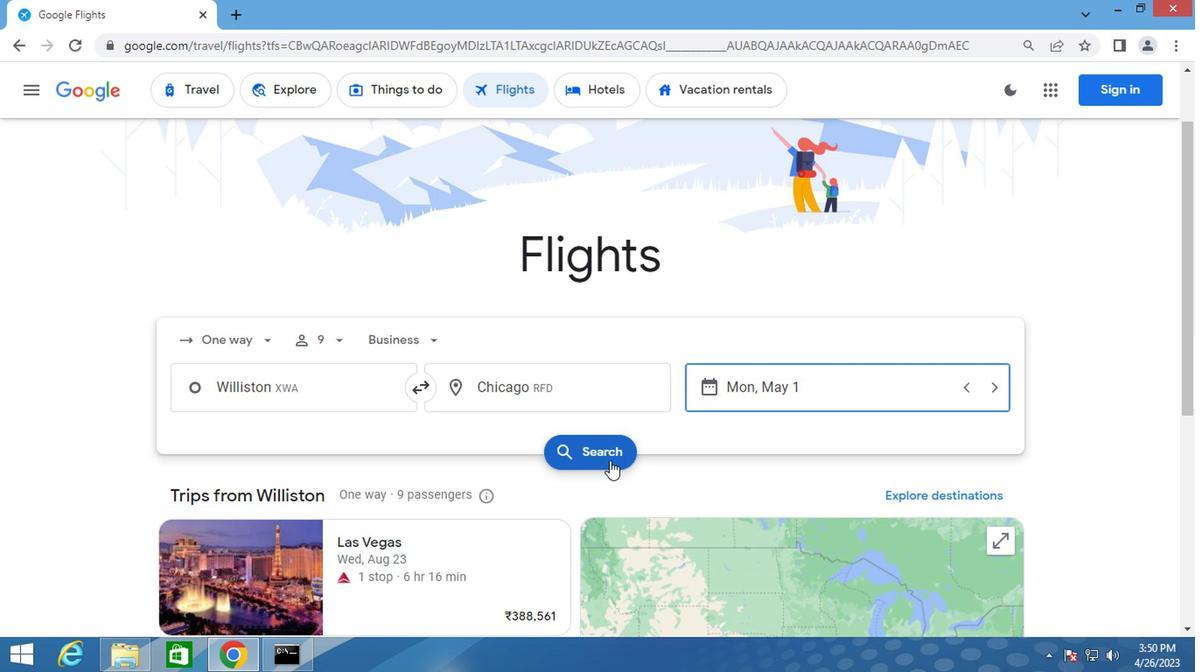 
Action: Mouse moved to (181, 249)
Screenshot: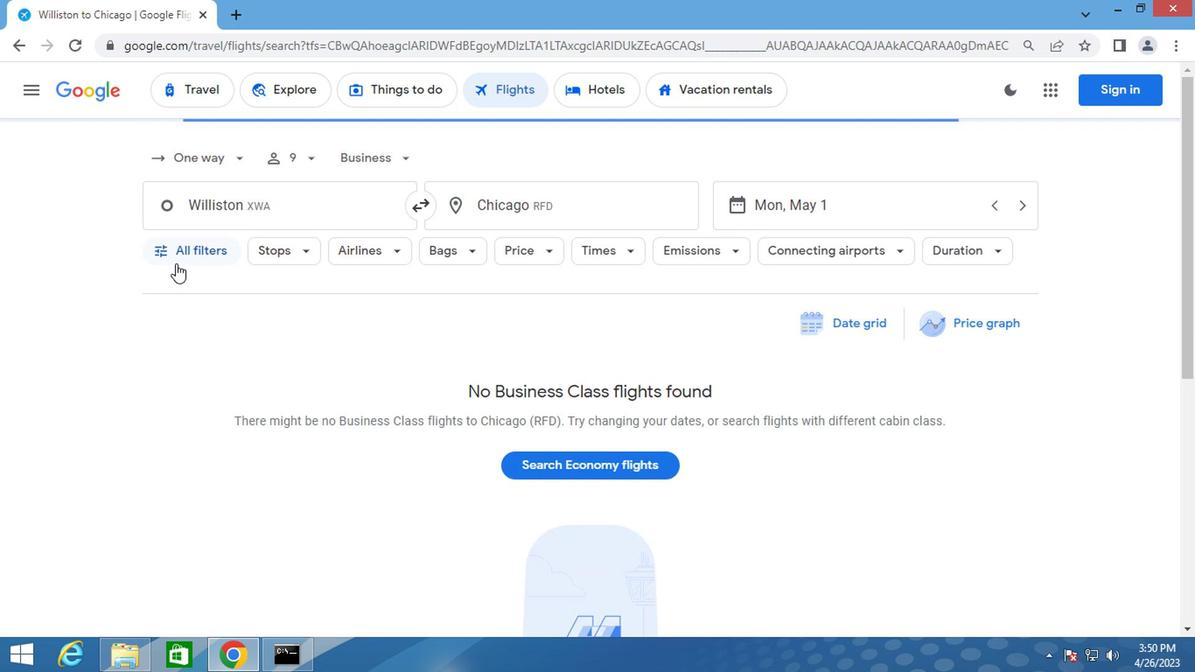 
Action: Mouse pressed left at (181, 249)
Screenshot: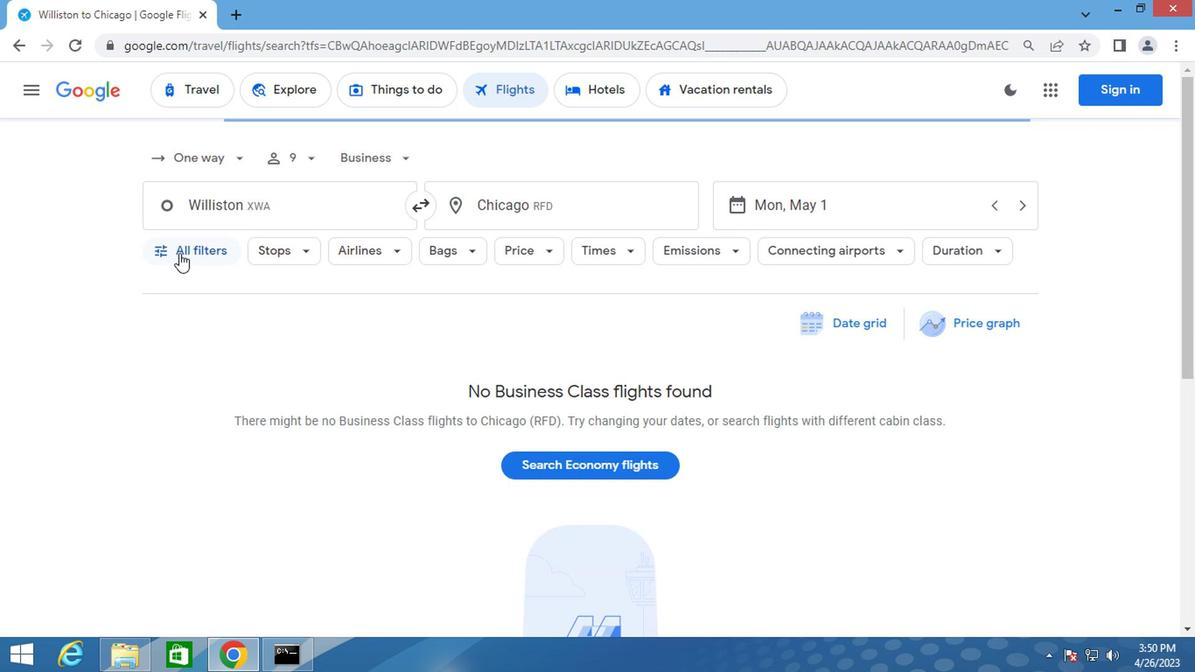 
Action: Mouse moved to (297, 424)
Screenshot: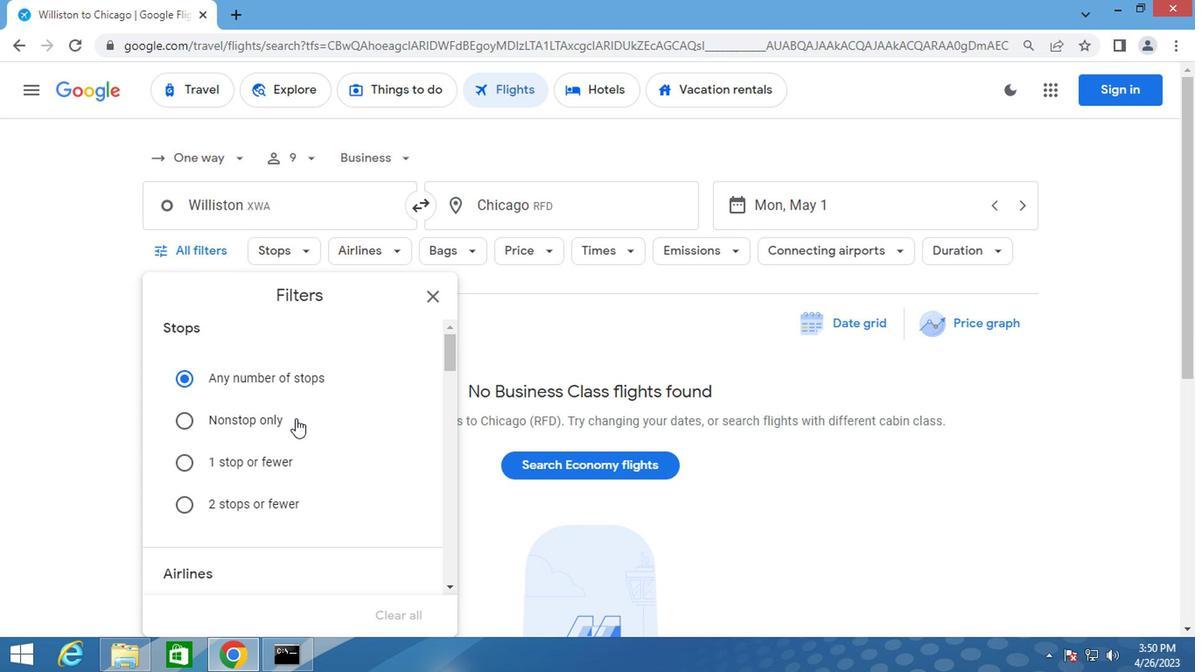 
Action: Mouse scrolled (297, 422) with delta (0, -1)
Screenshot: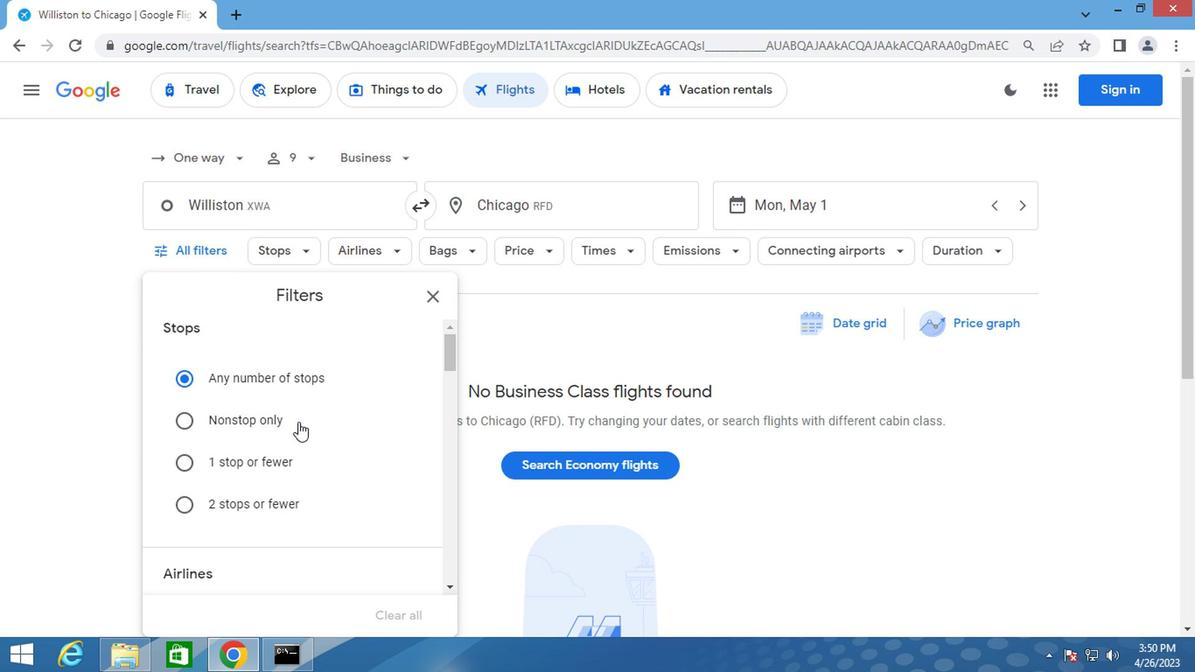 
Action: Mouse scrolled (297, 422) with delta (0, -1)
Screenshot: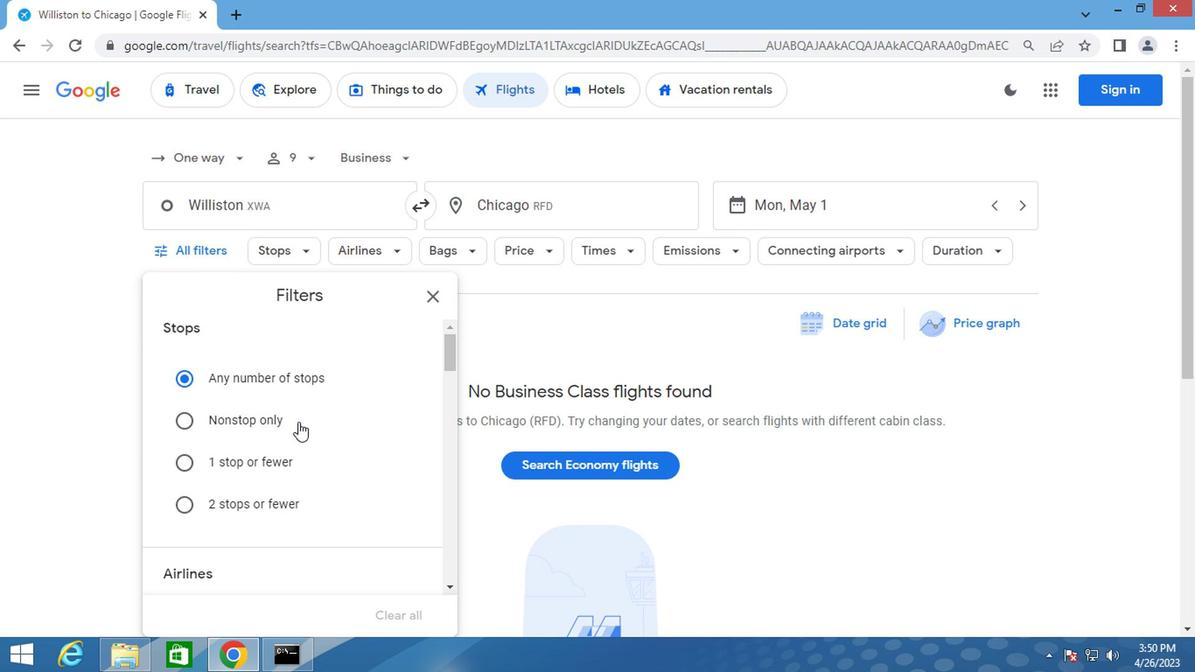 
Action: Mouse moved to (298, 424)
Screenshot: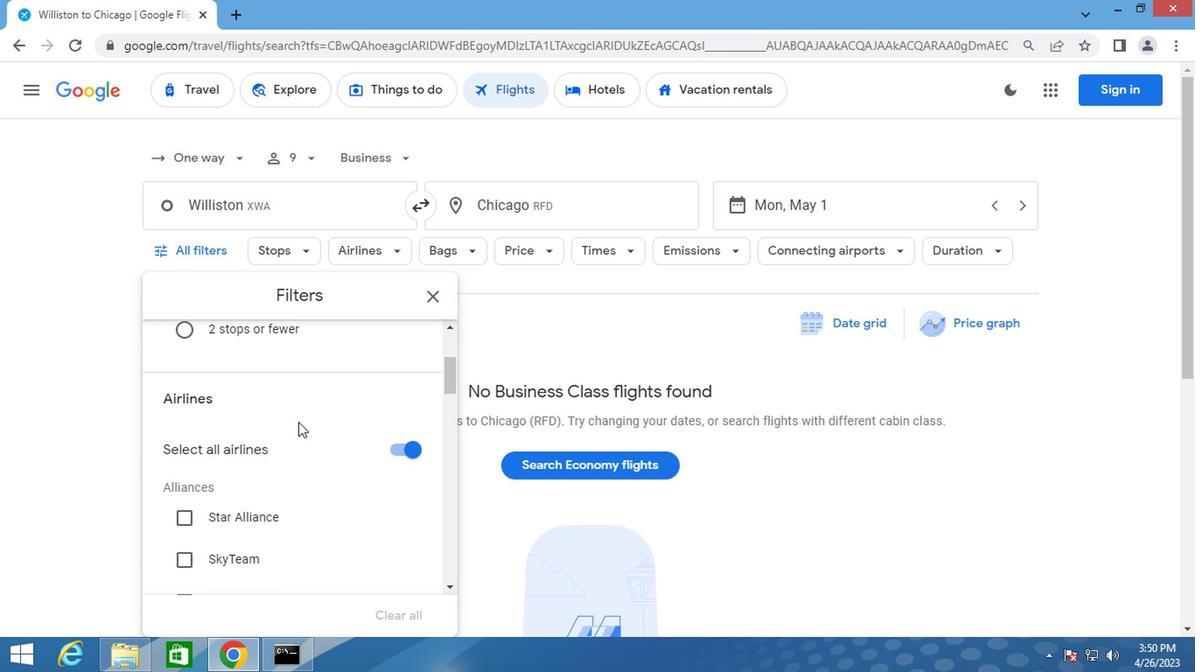 
Action: Mouse scrolled (298, 424) with delta (0, 0)
Screenshot: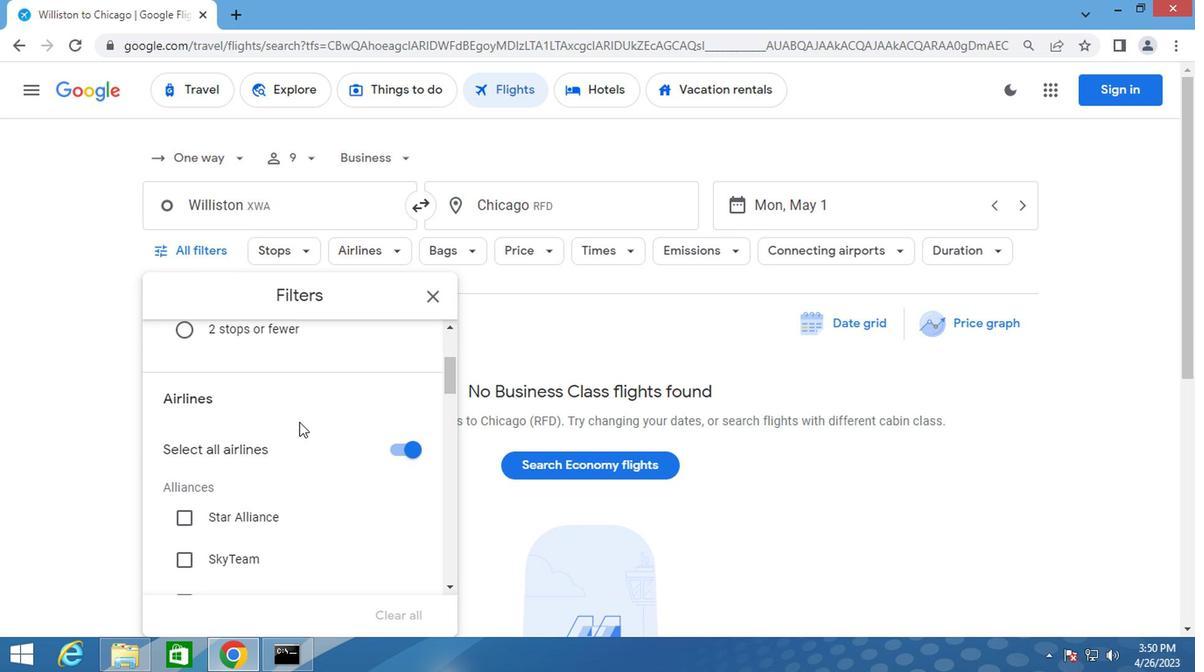 
Action: Mouse scrolled (298, 424) with delta (0, 0)
Screenshot: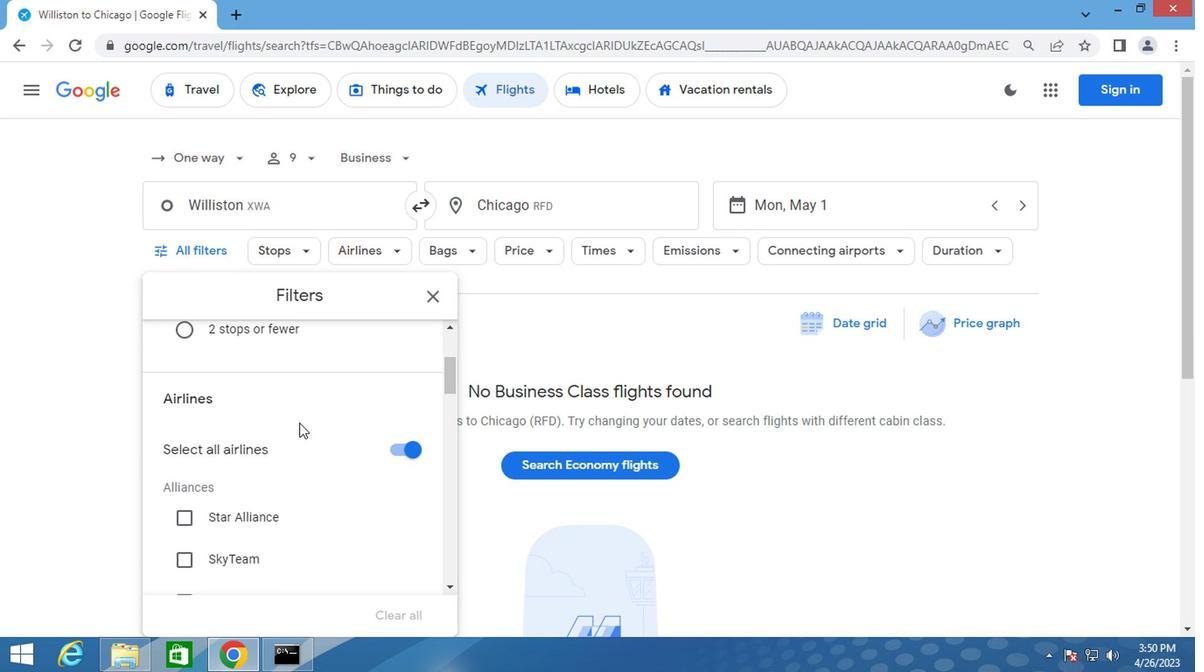 
Action: Mouse scrolled (298, 424) with delta (0, 0)
Screenshot: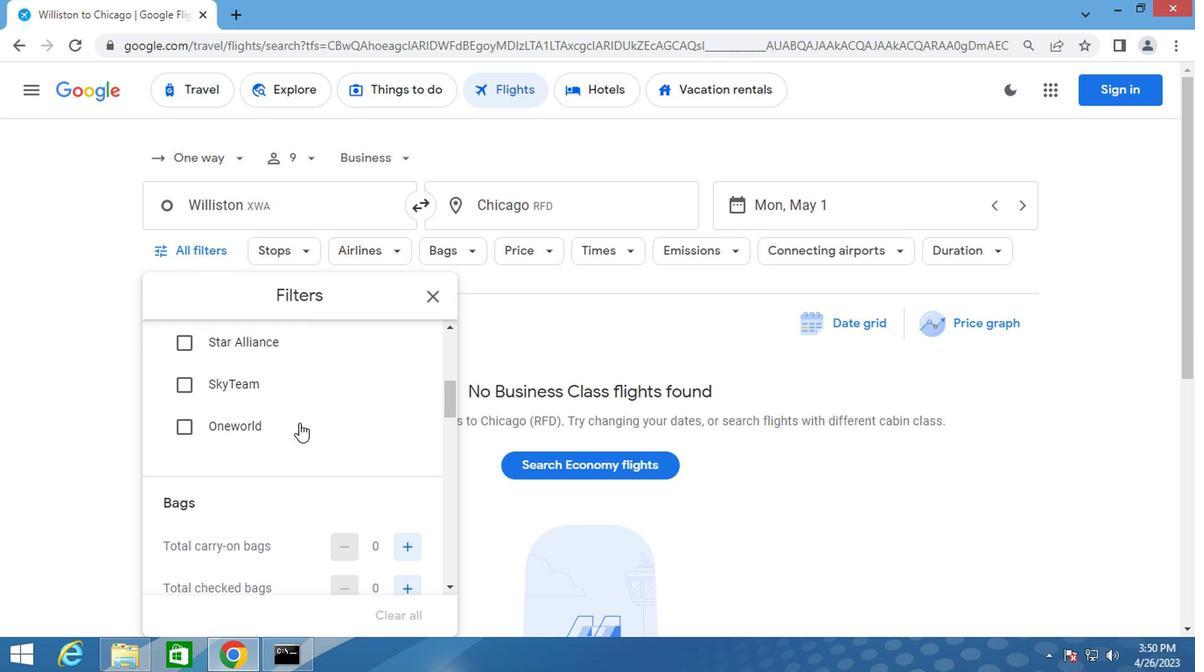 
Action: Mouse moved to (403, 461)
Screenshot: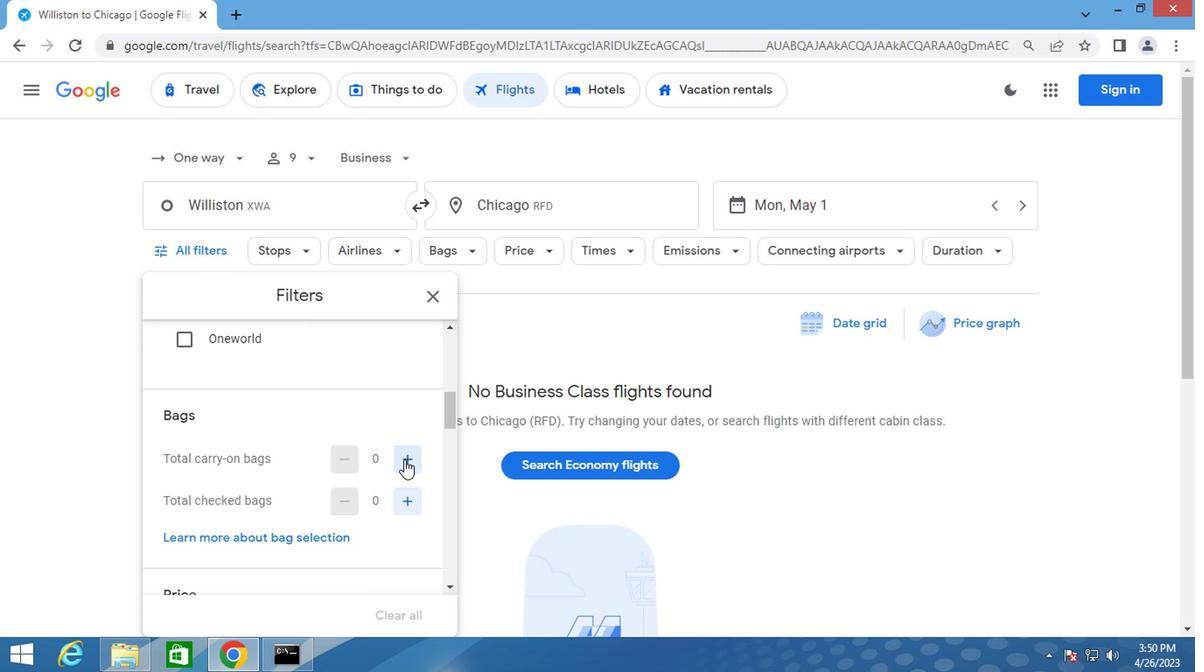 
Action: Mouse pressed left at (403, 461)
Screenshot: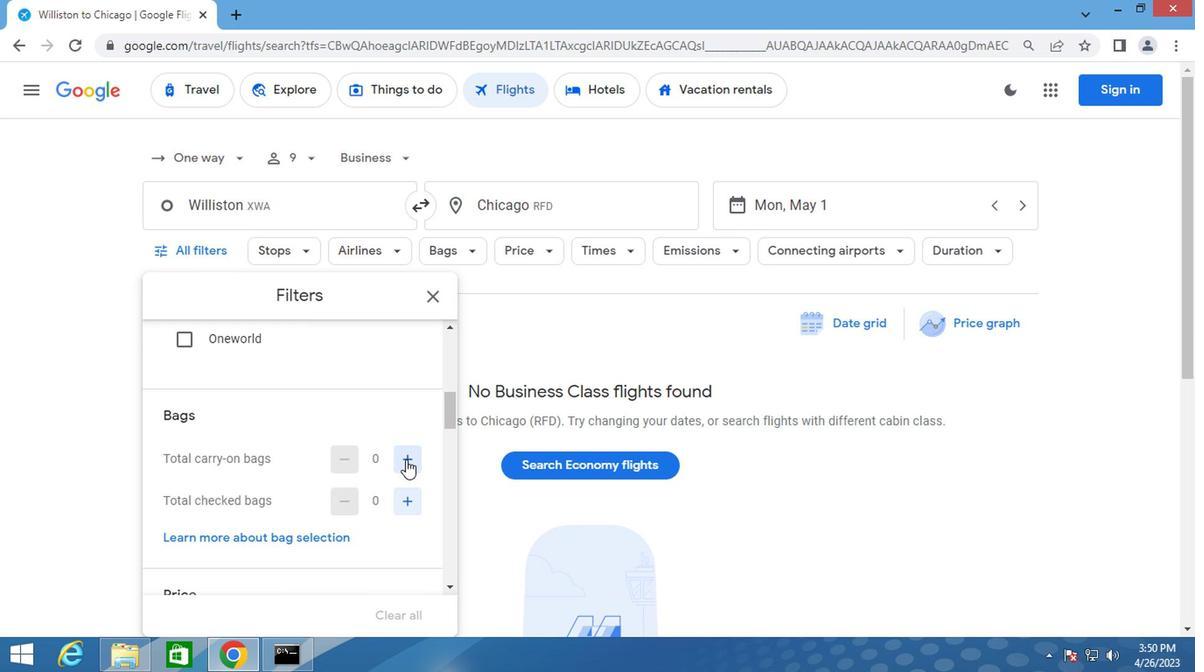 
Action: Mouse moved to (404, 461)
Screenshot: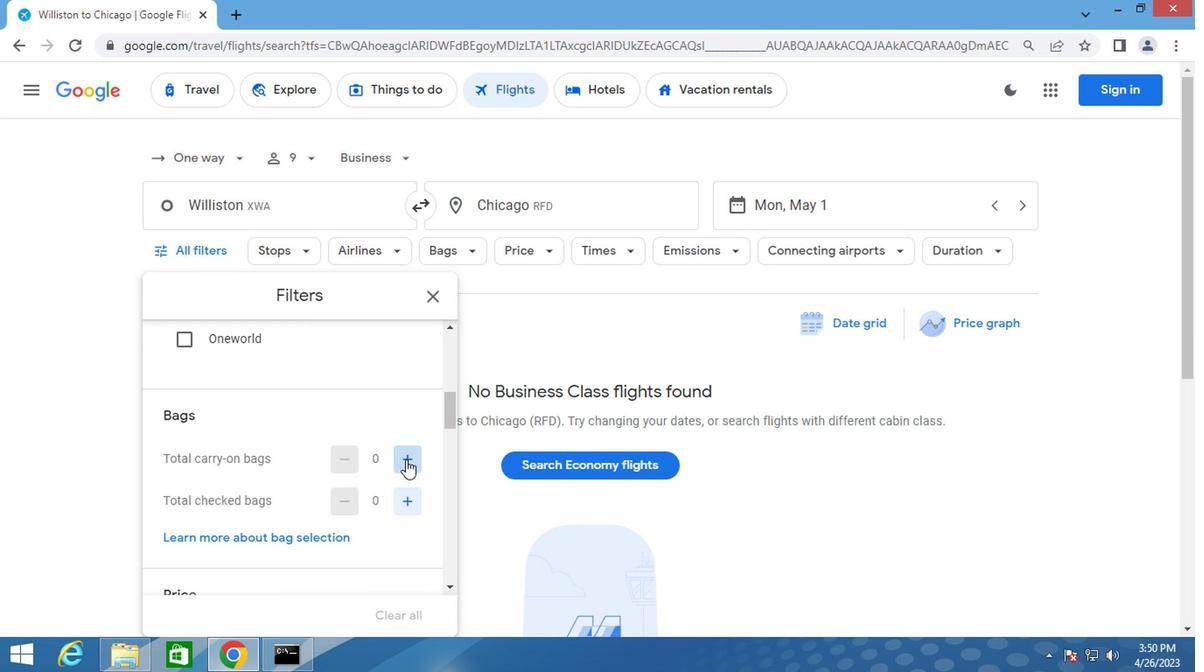 
Action: Mouse pressed left at (404, 461)
Screenshot: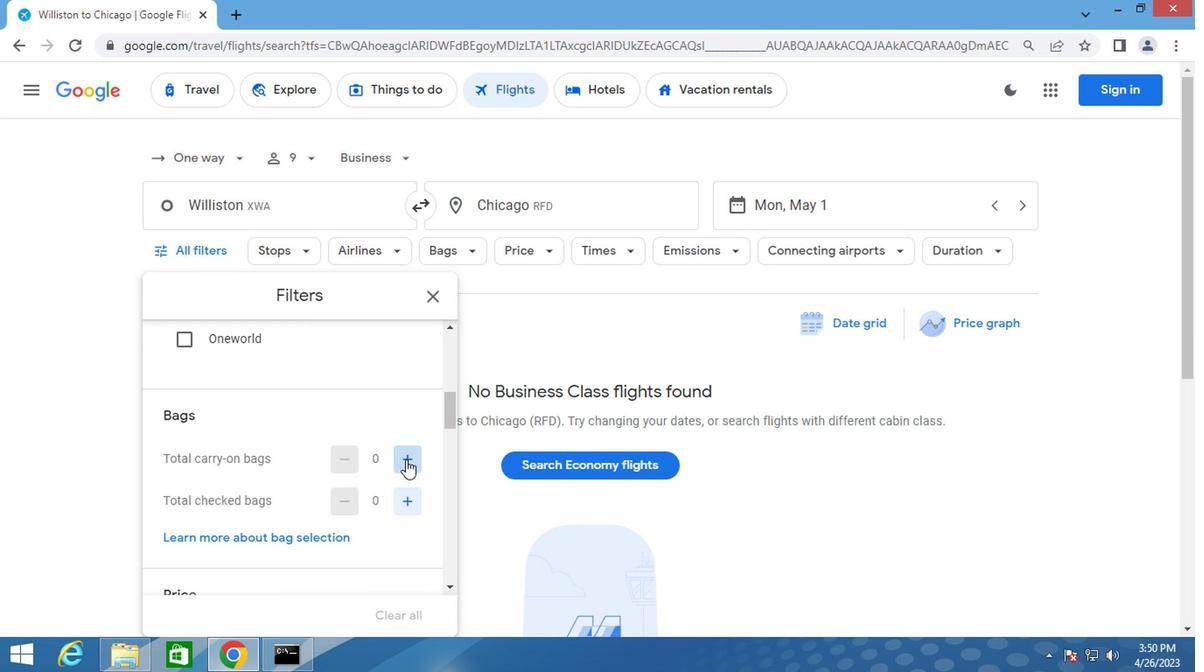 
Action: Mouse moved to (360, 481)
Screenshot: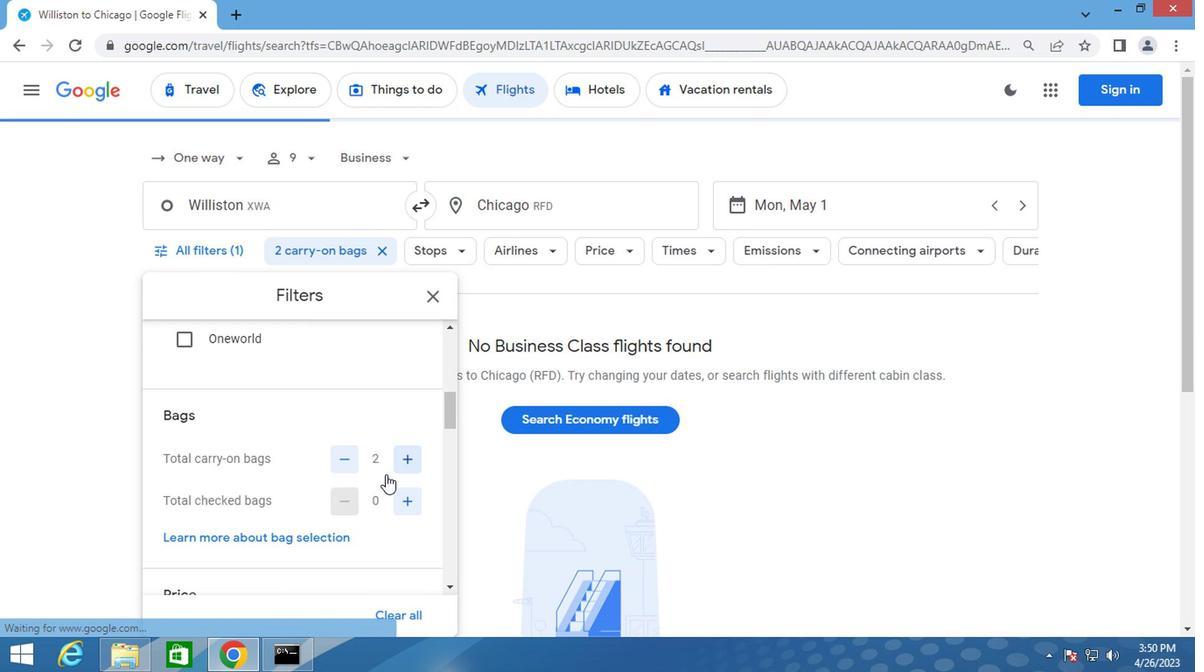 
Action: Mouse scrolled (360, 480) with delta (0, -1)
Screenshot: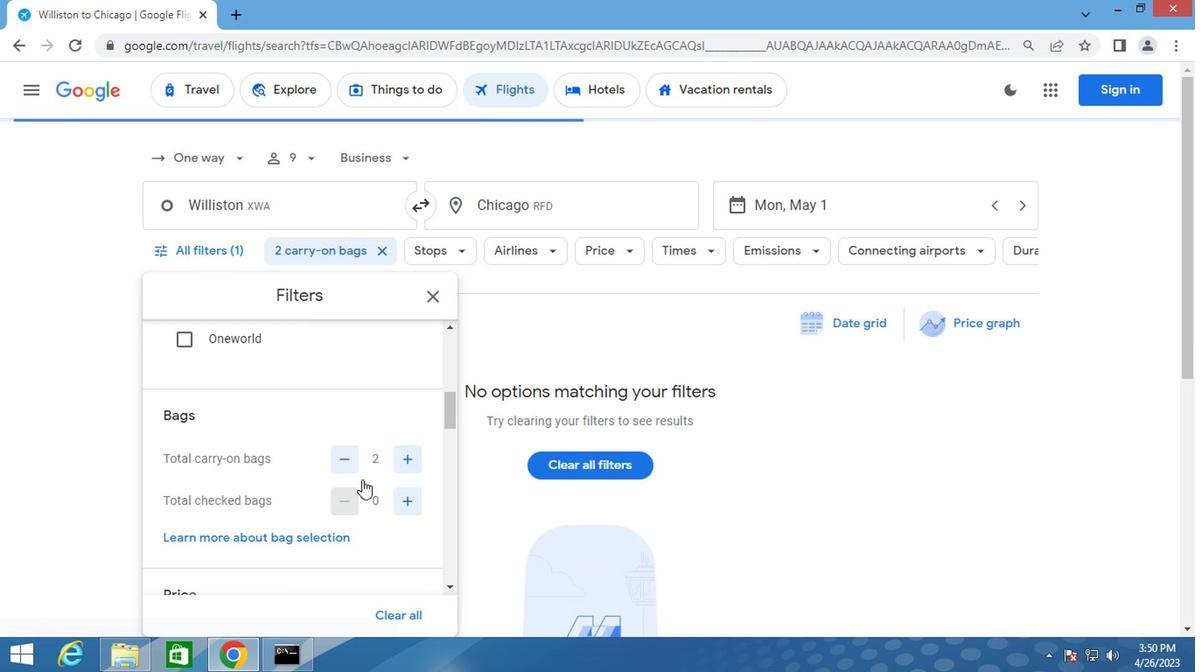 
Action: Mouse scrolled (360, 480) with delta (0, -1)
Screenshot: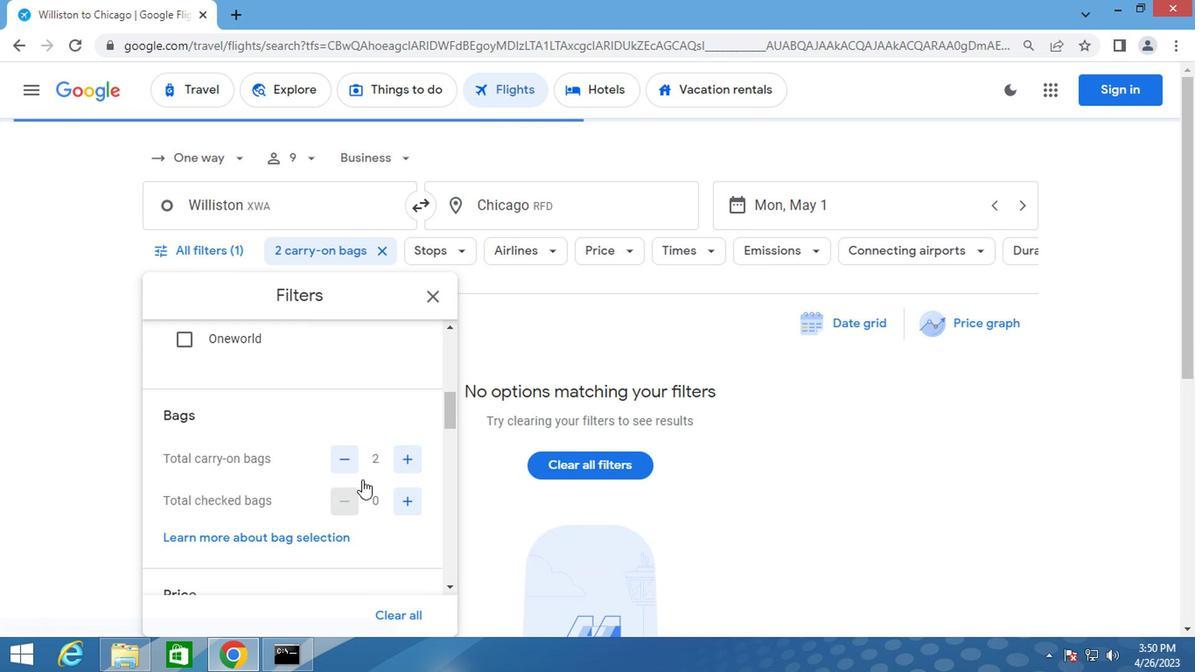 
Action: Mouse moved to (405, 504)
Screenshot: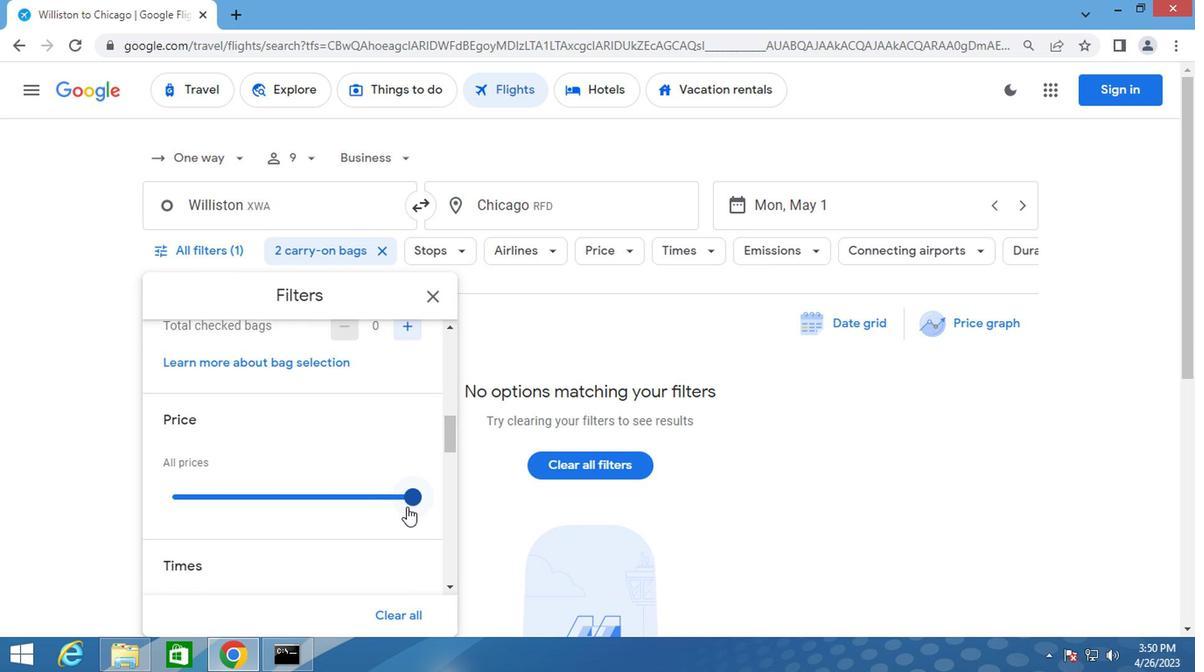 
Action: Mouse pressed left at (405, 504)
Screenshot: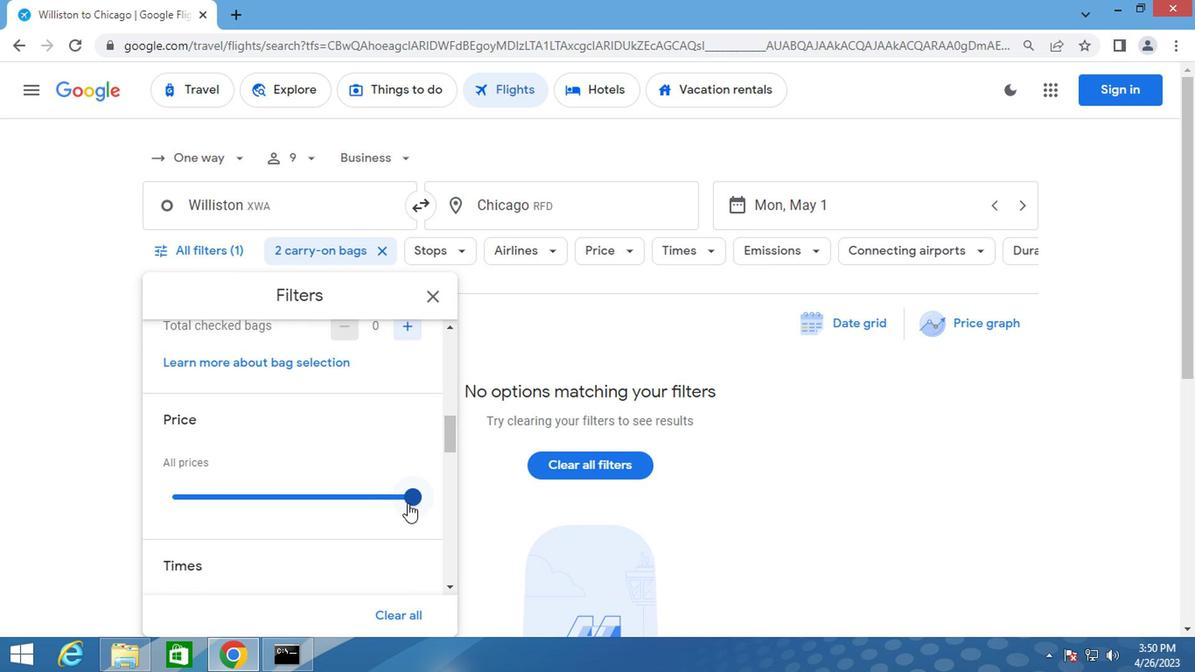 
Action: Mouse moved to (419, 504)
Screenshot: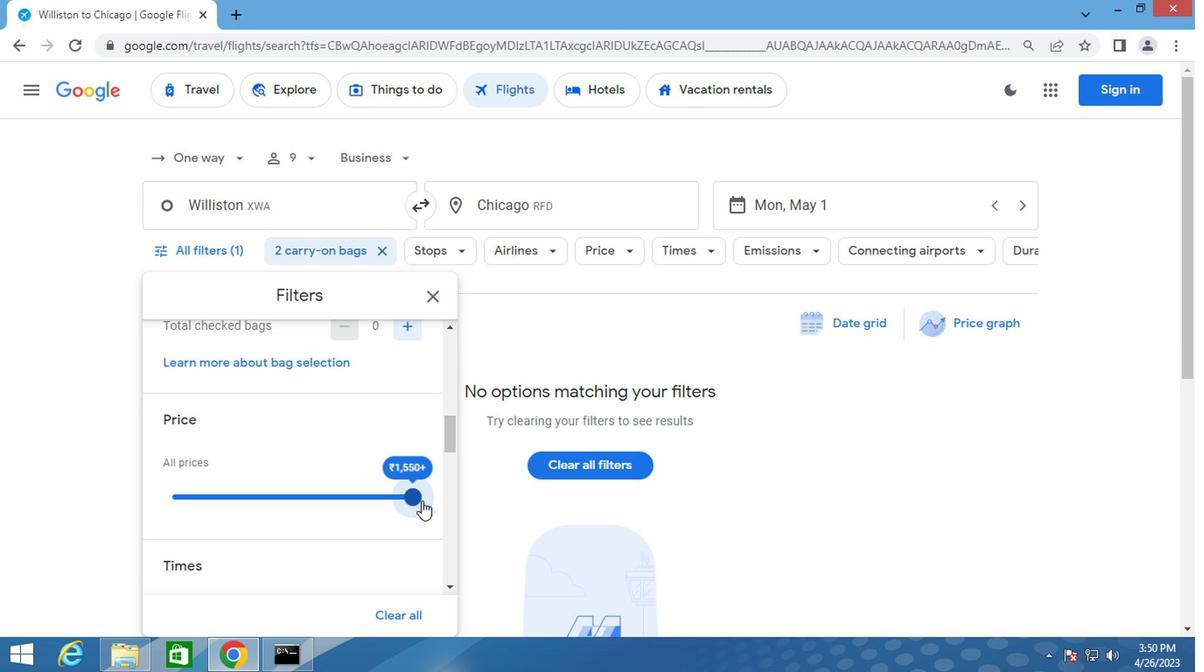 
Action: Mouse scrolled (419, 503) with delta (0, 0)
Screenshot: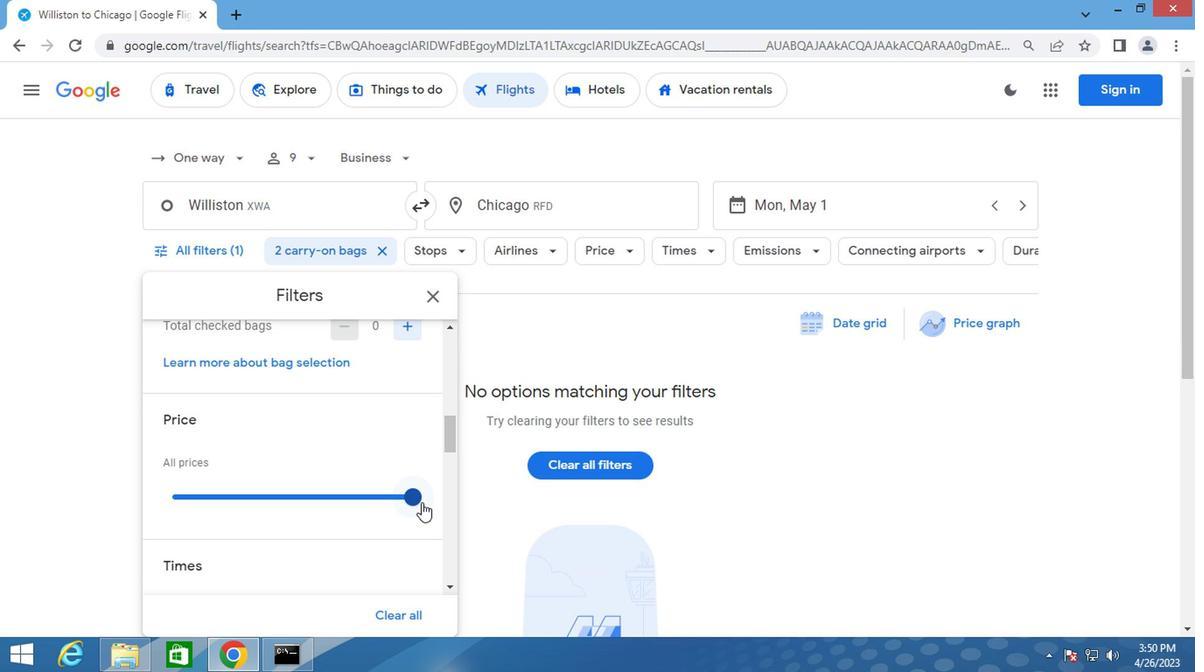 
Action: Mouse scrolled (419, 503) with delta (0, 0)
Screenshot: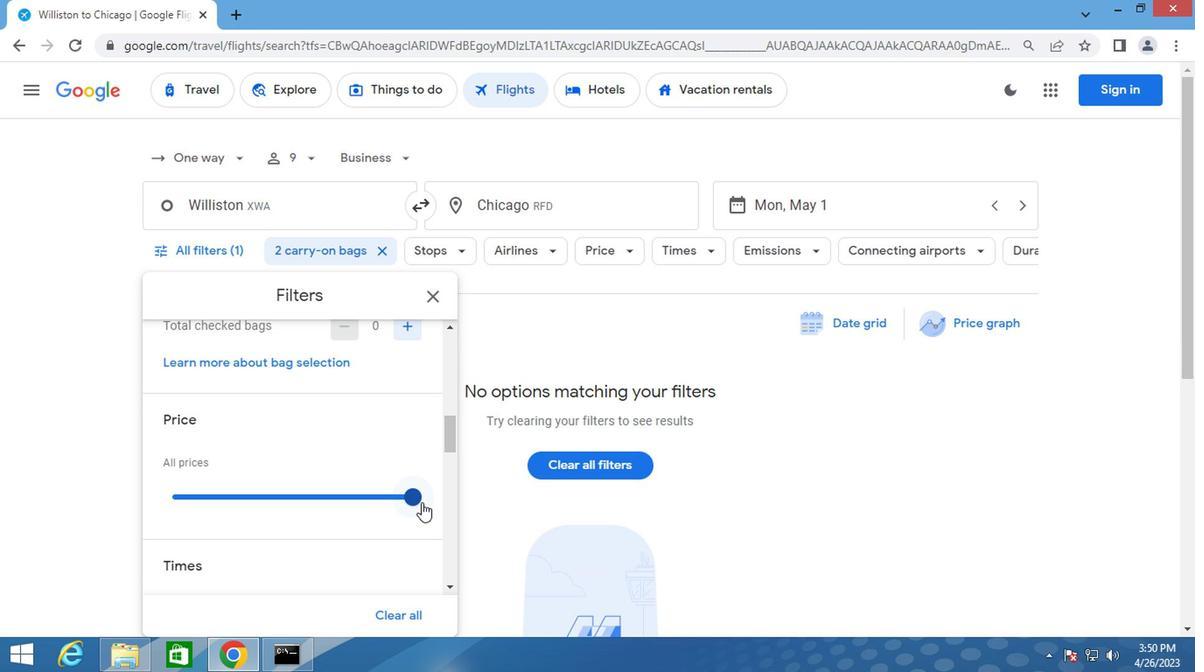 
Action: Mouse moved to (216, 515)
Screenshot: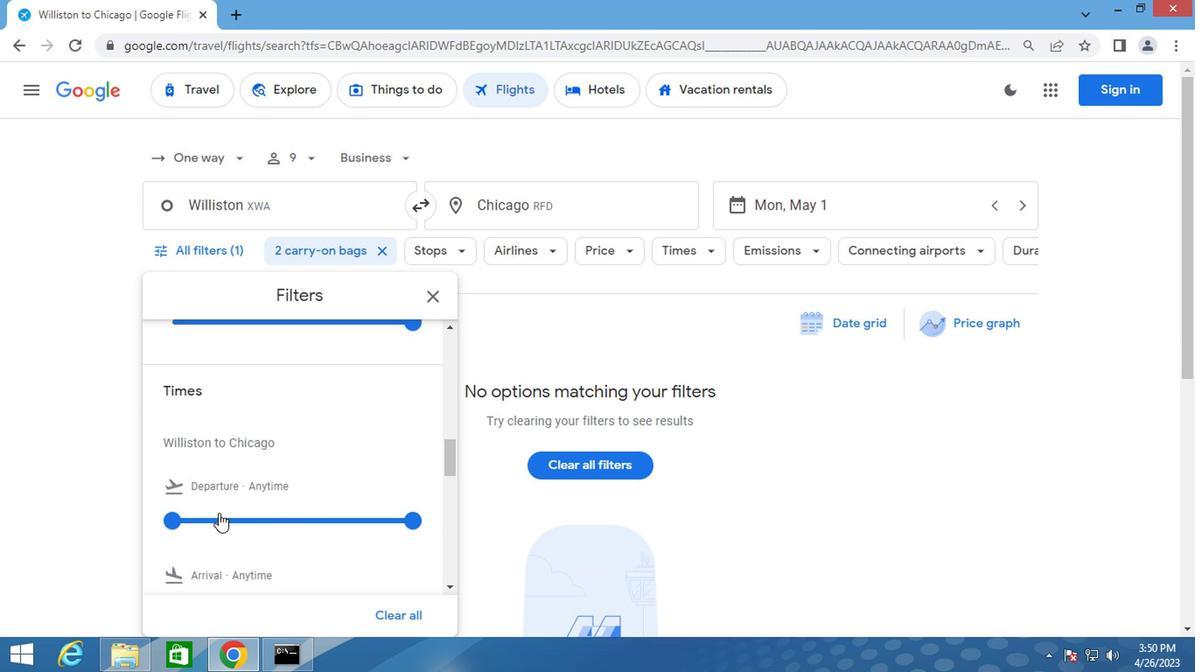 
Action: Mouse pressed left at (216, 515)
Screenshot: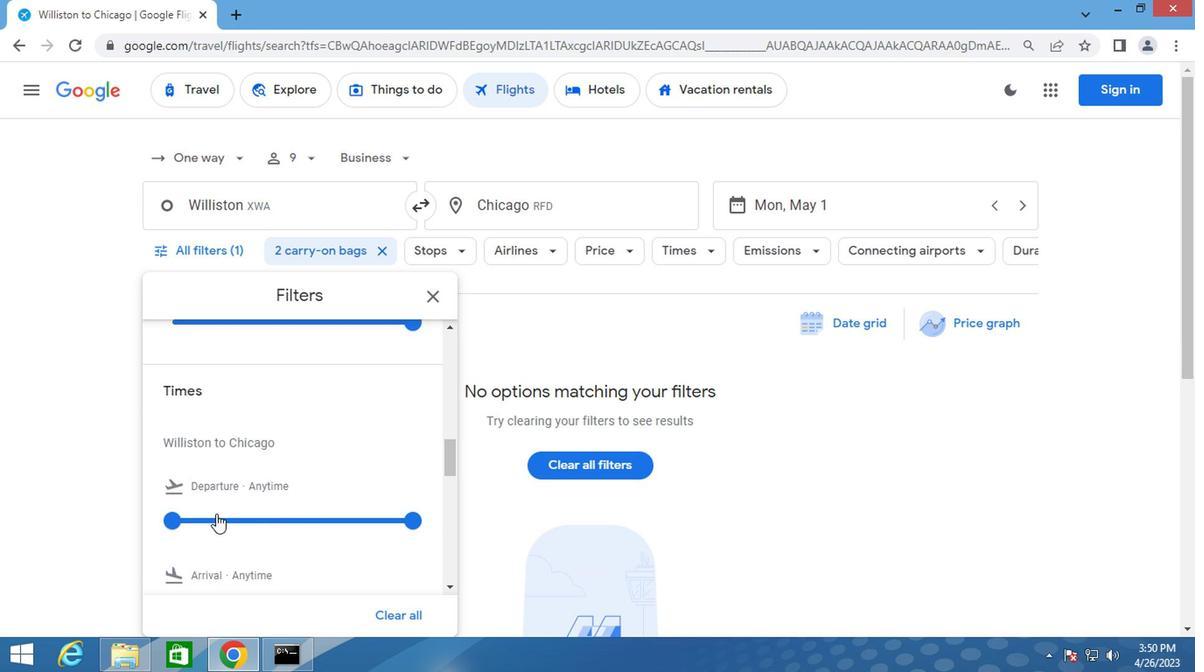 
Action: Mouse moved to (425, 300)
Screenshot: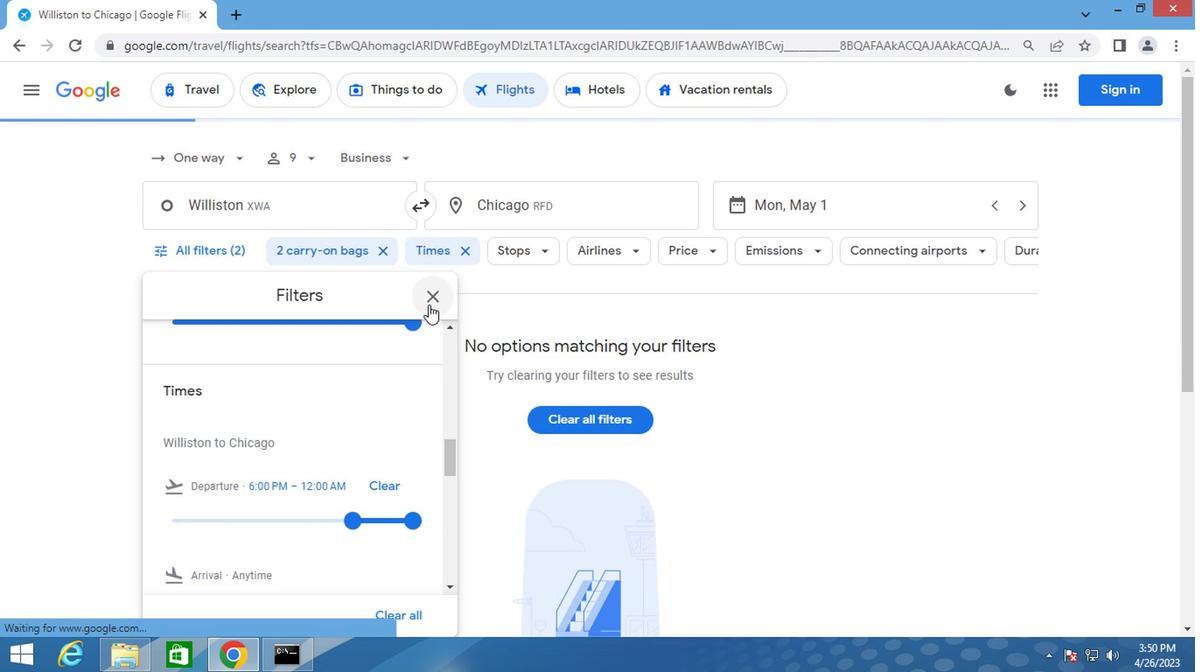 
Action: Mouse pressed left at (425, 300)
Screenshot: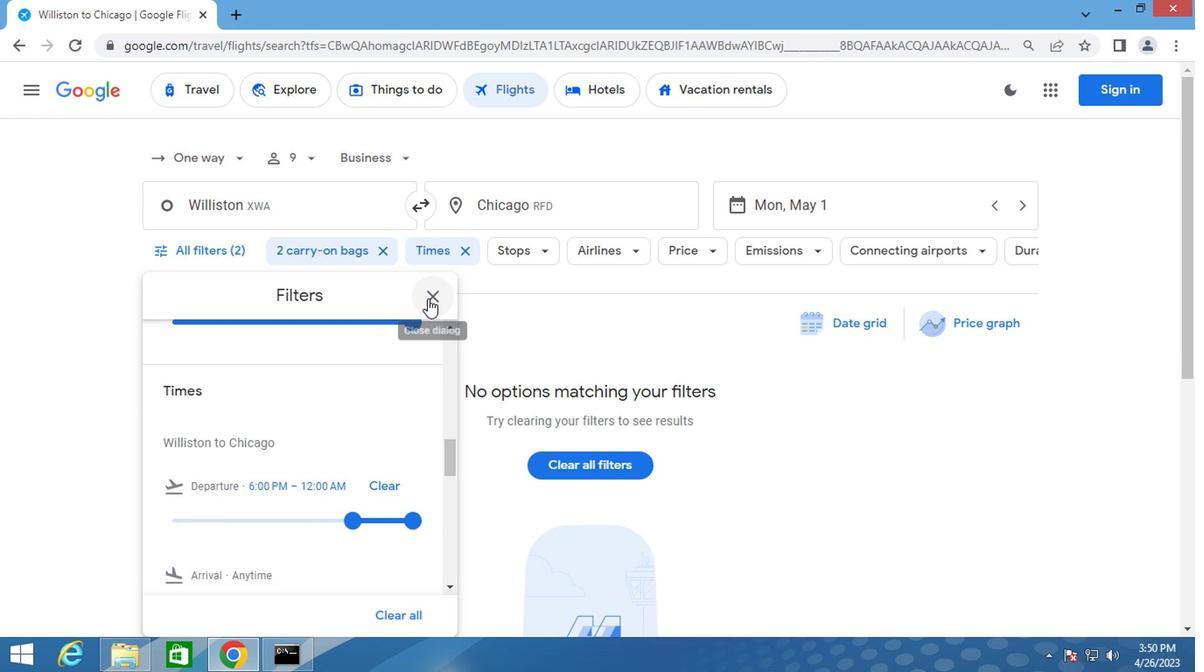 
Action: Key pressed <Key.f8>
Screenshot: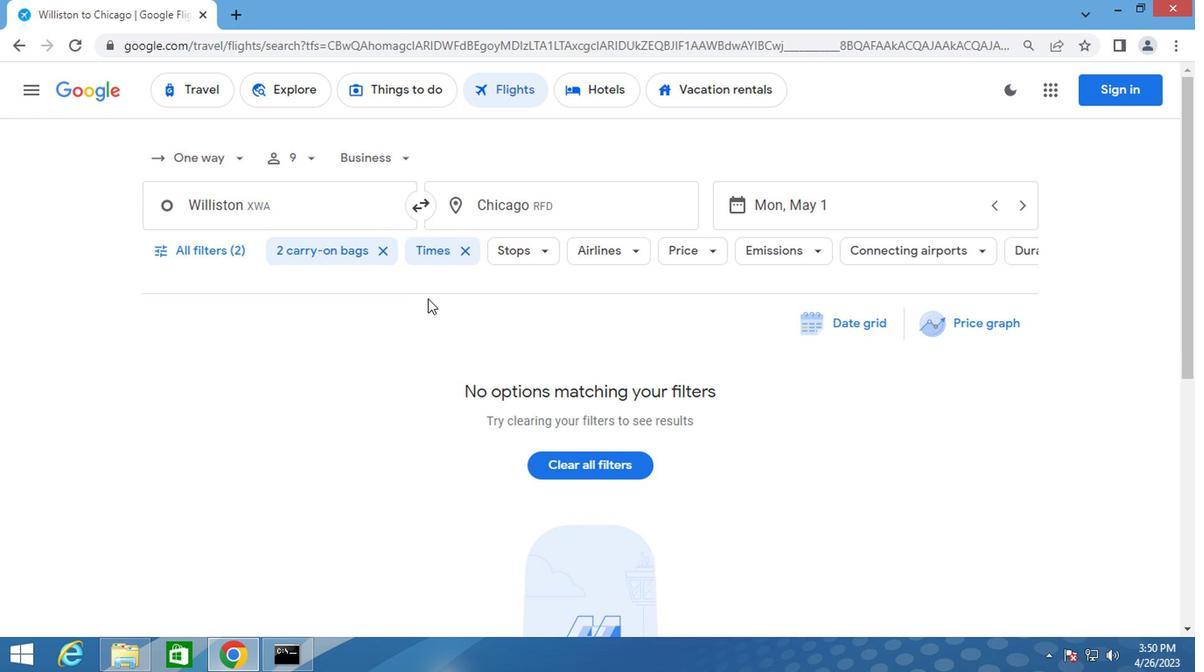 
